 Task: For heading Calibri with Bold.  font size for heading24,  'Change the font style of data to'Bell MT.  and font size to 16,  Change the alignment of both headline & data to Align middle & Align Center.  In the sheet  analysisSalesByTerritory_2023
Action: Mouse moved to (200, 178)
Screenshot: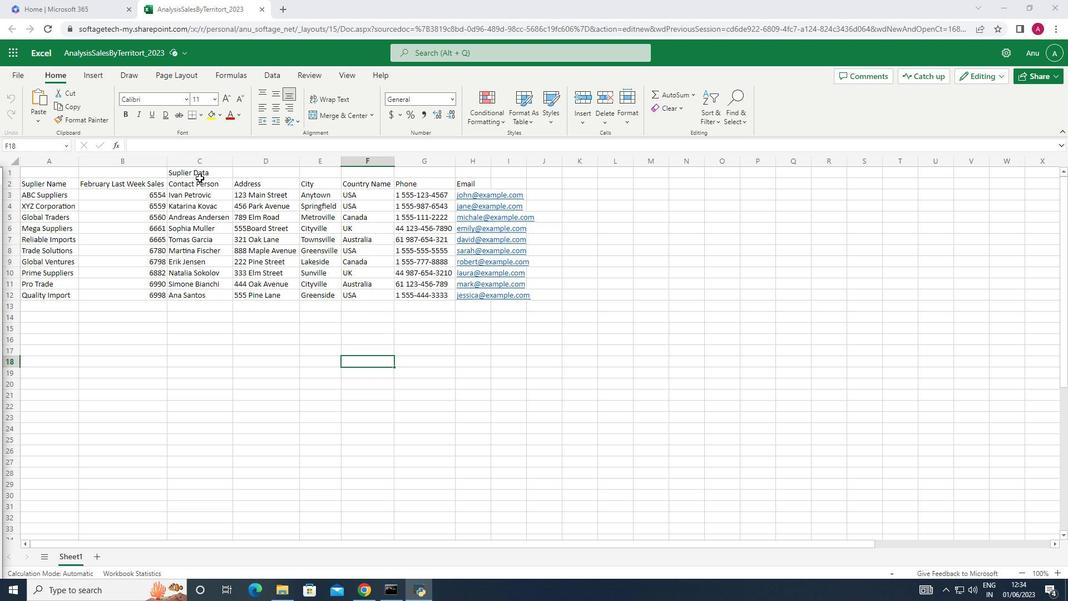 
Action: Mouse pressed left at (200, 178)
Screenshot: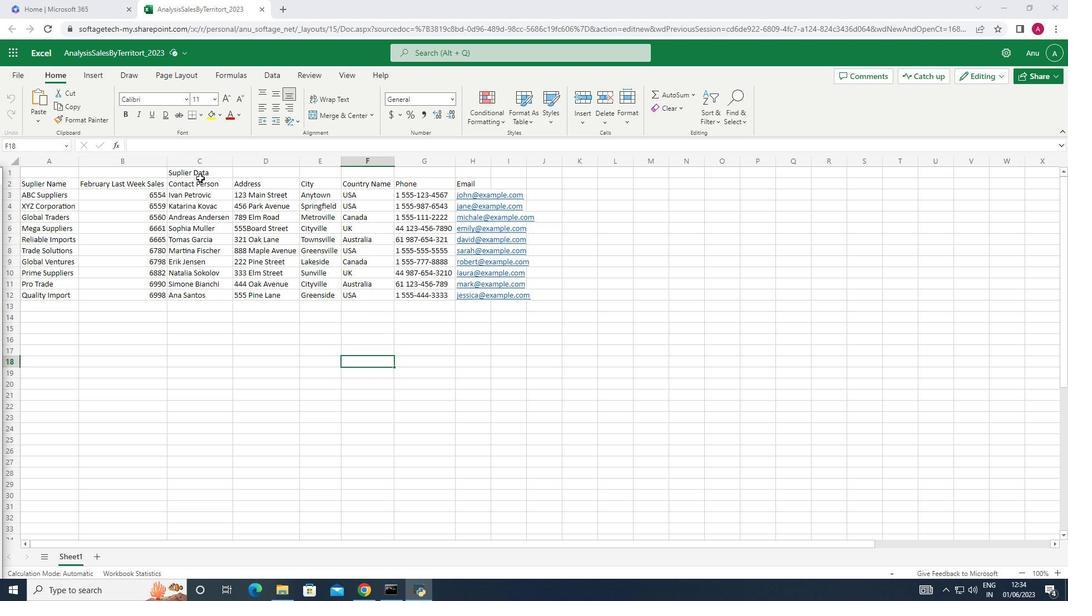 
Action: Mouse moved to (211, 172)
Screenshot: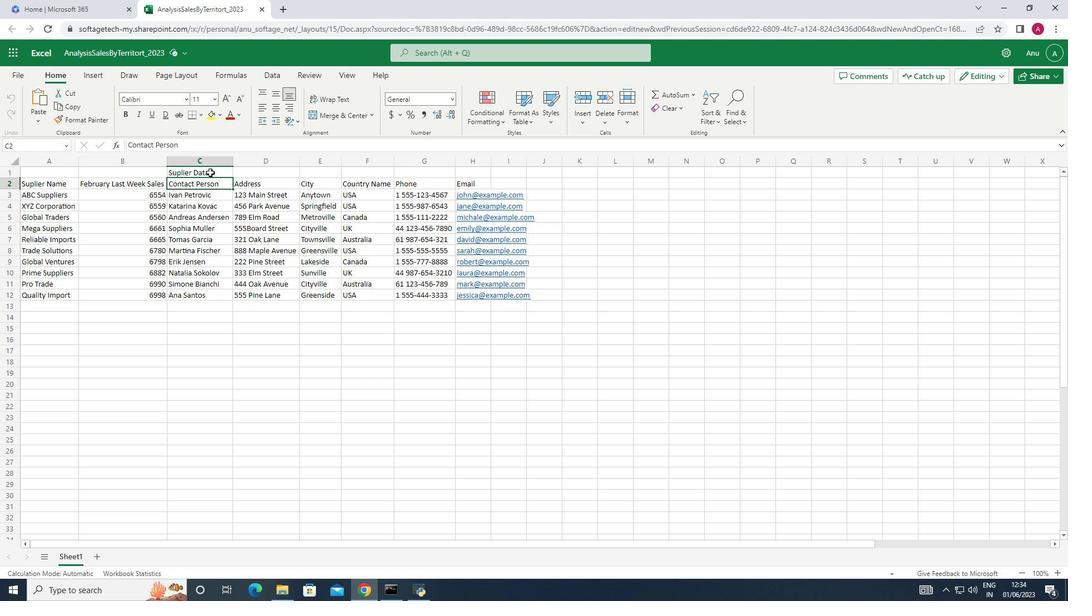 
Action: Mouse pressed left at (211, 172)
Screenshot: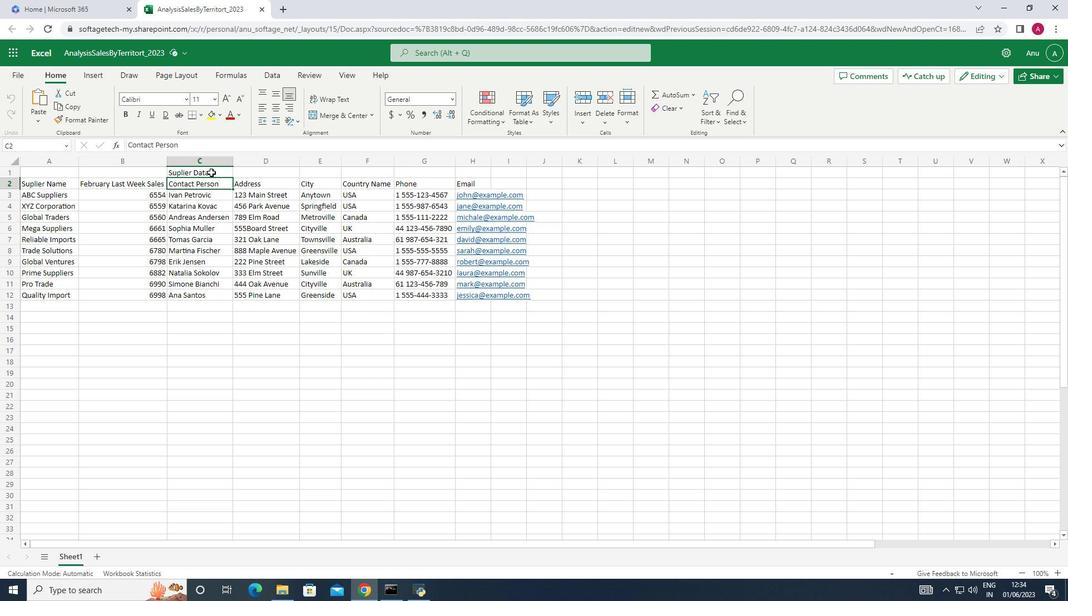 
Action: Mouse moved to (185, 97)
Screenshot: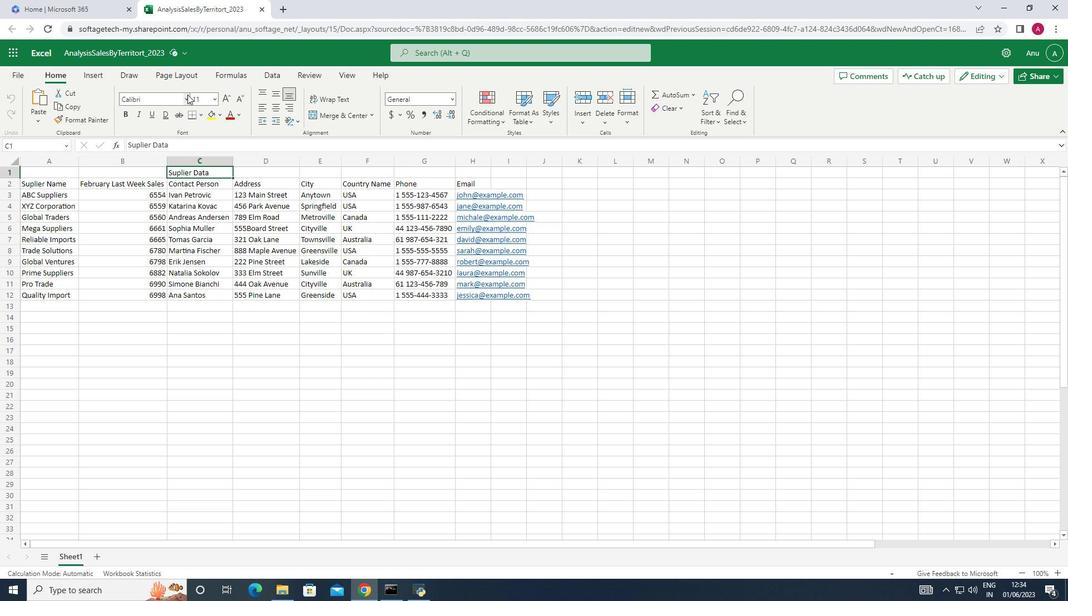 
Action: Mouse pressed left at (185, 97)
Screenshot: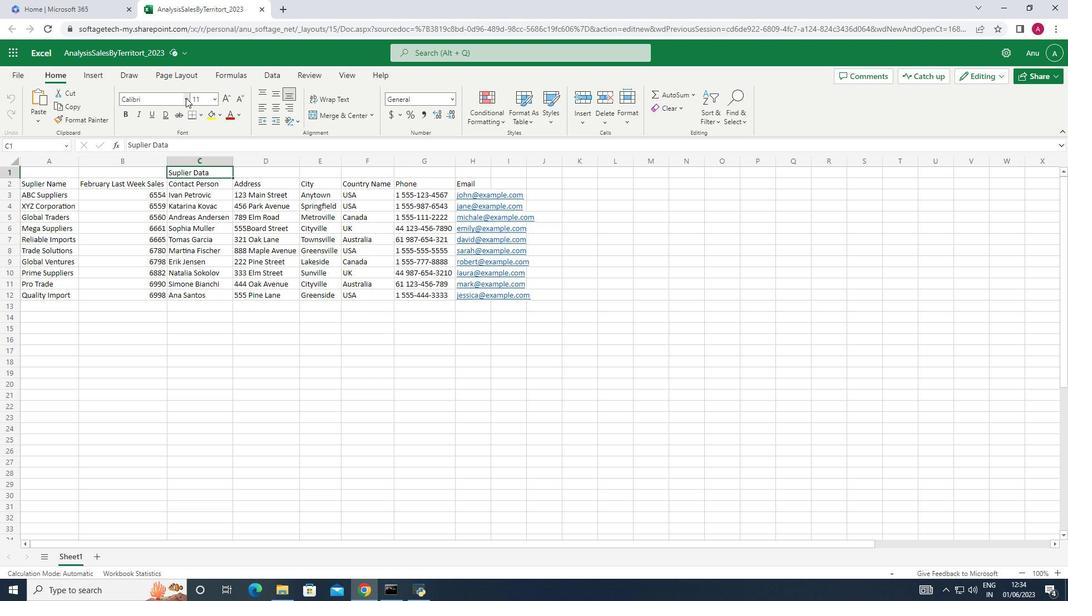 
Action: Mouse moved to (159, 200)
Screenshot: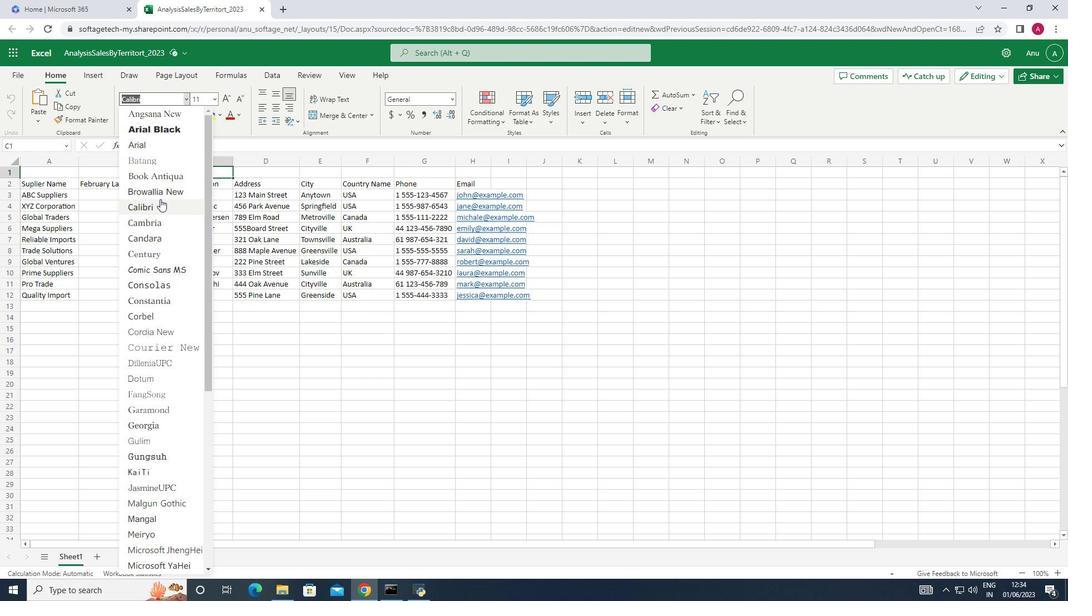 
Action: Mouse pressed left at (159, 200)
Screenshot: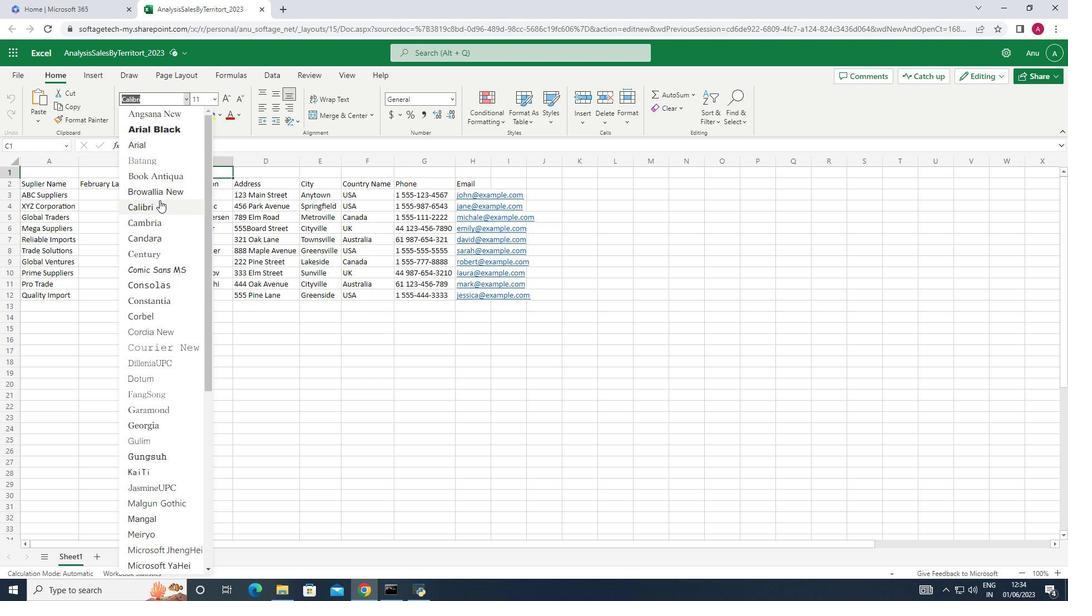 
Action: Mouse moved to (129, 114)
Screenshot: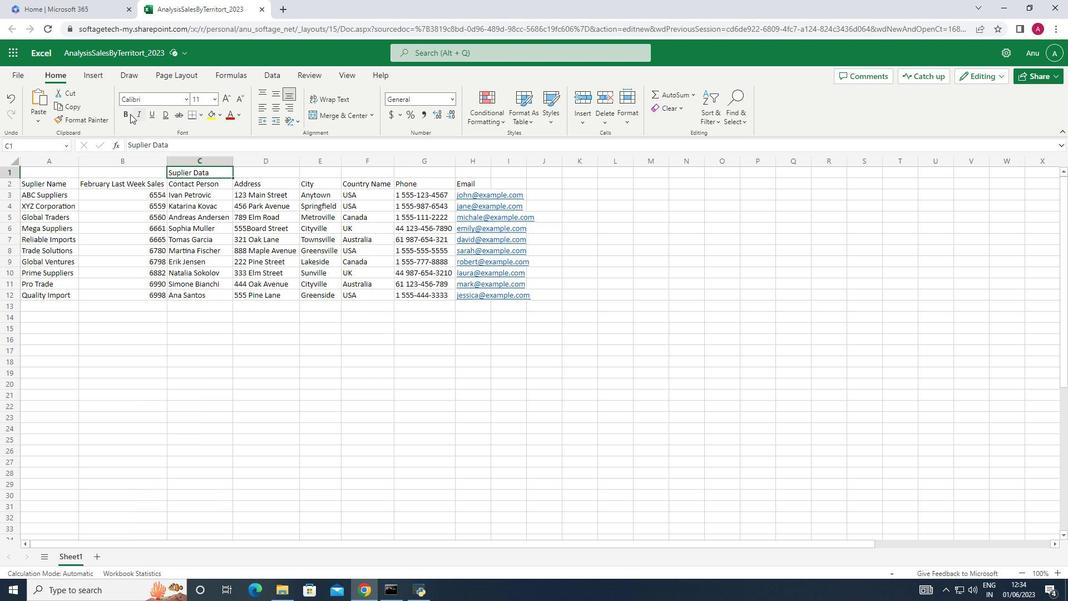 
Action: Mouse pressed left at (129, 114)
Screenshot: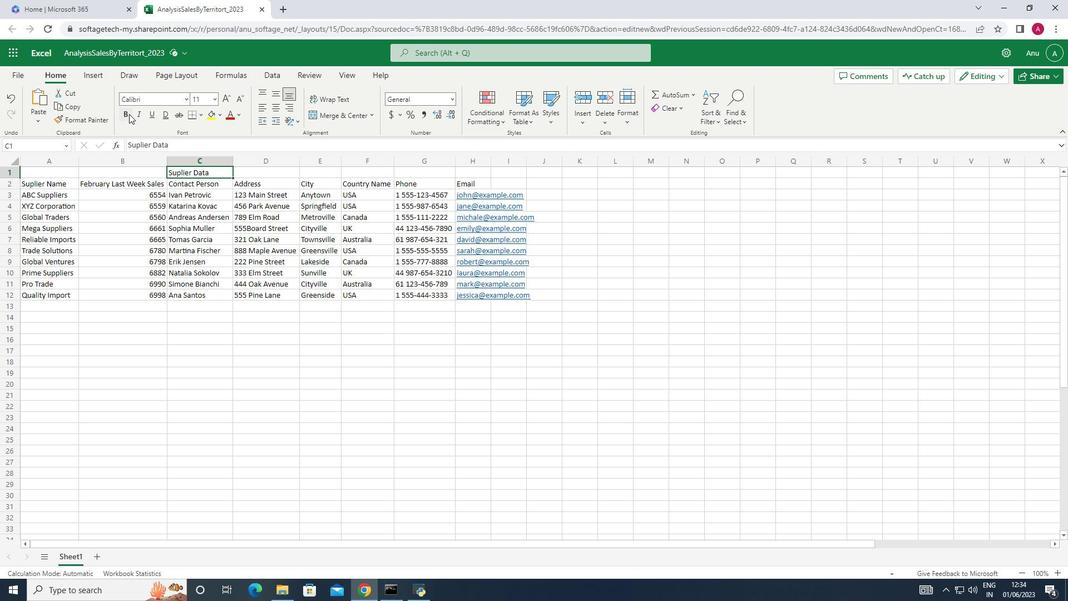 
Action: Mouse moved to (212, 99)
Screenshot: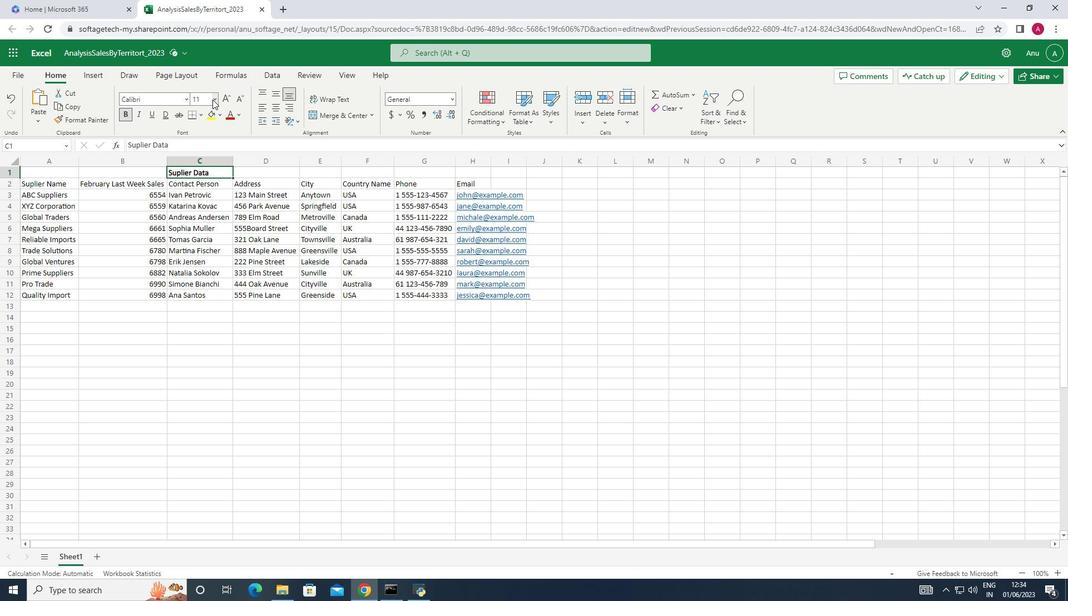 
Action: Mouse pressed left at (212, 99)
Screenshot: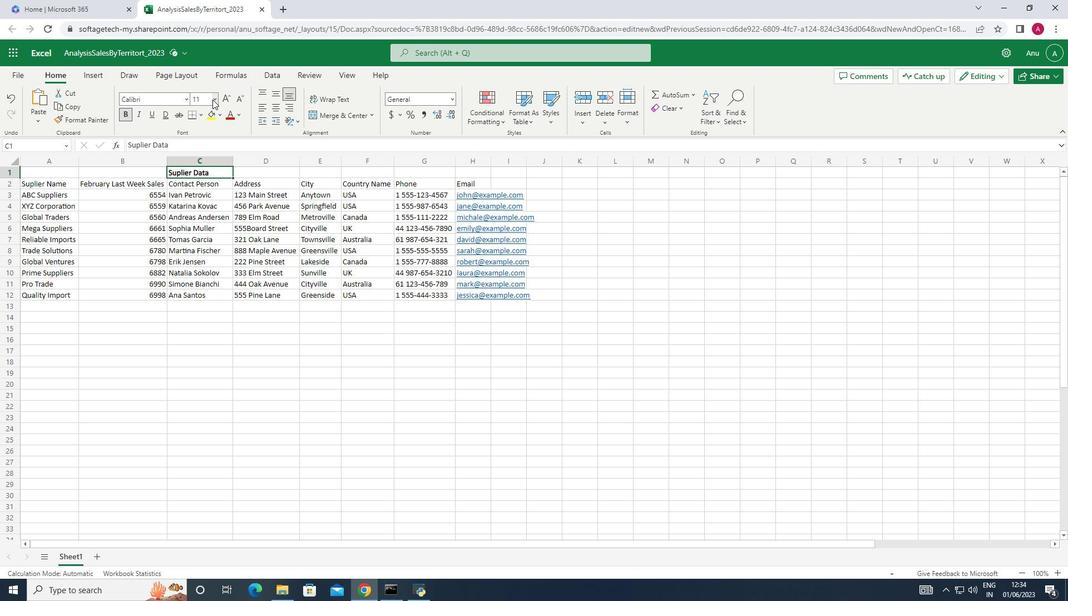 
Action: Mouse moved to (206, 252)
Screenshot: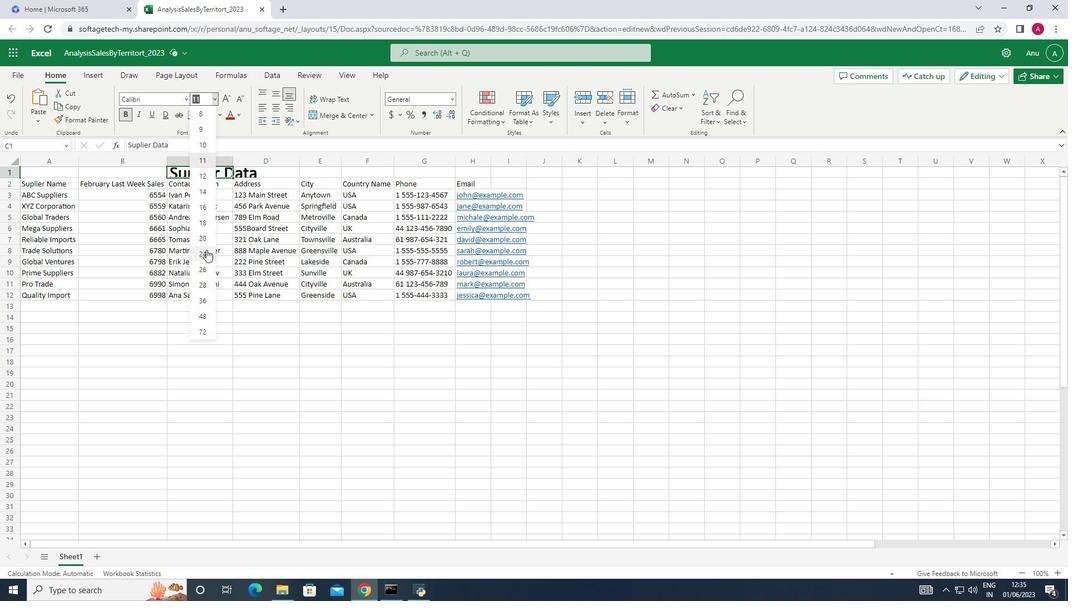 
Action: Mouse pressed left at (206, 252)
Screenshot: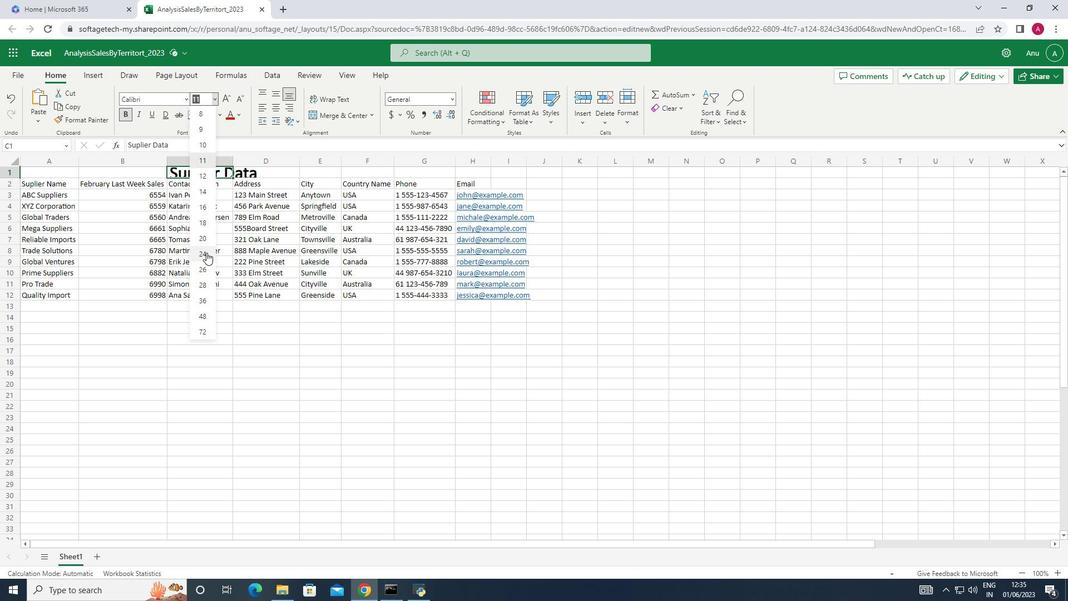 
Action: Mouse moved to (222, 210)
Screenshot: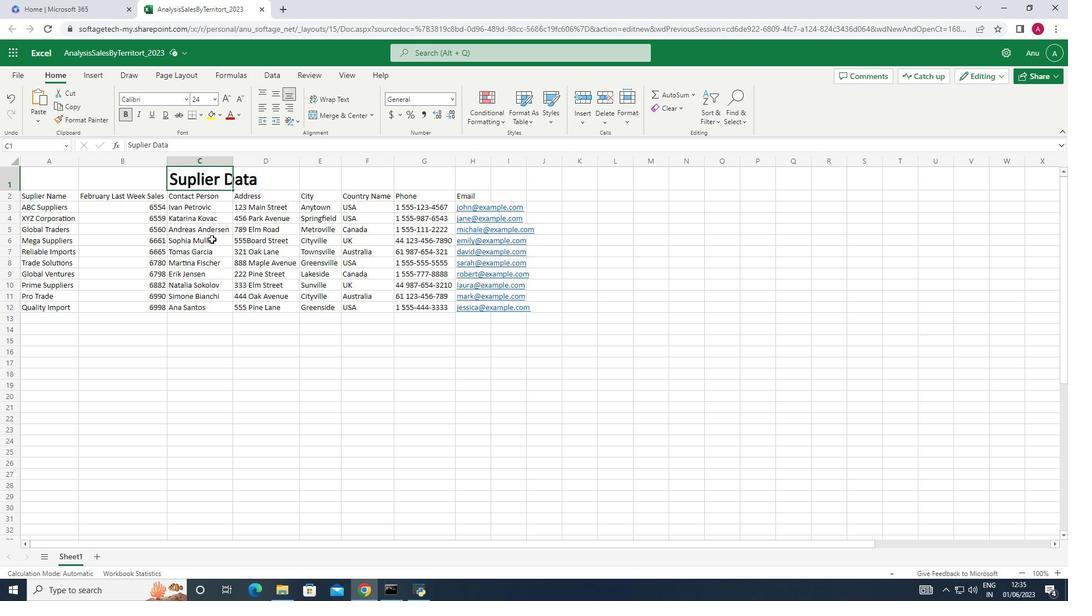 
Action: Key pressed ctrl+X
Screenshot: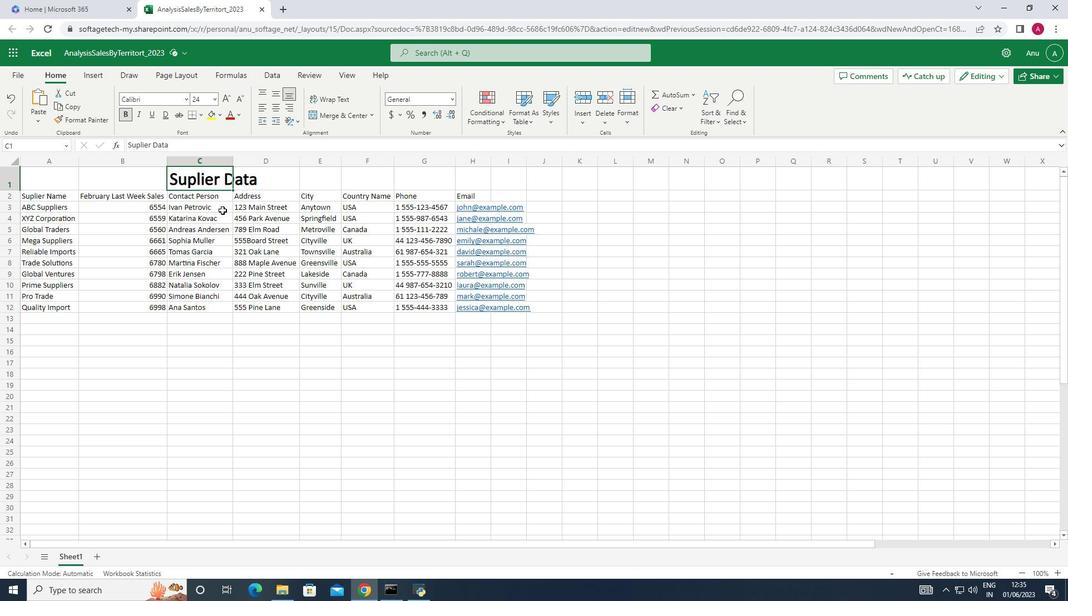 
Action: Mouse moved to (270, 187)
Screenshot: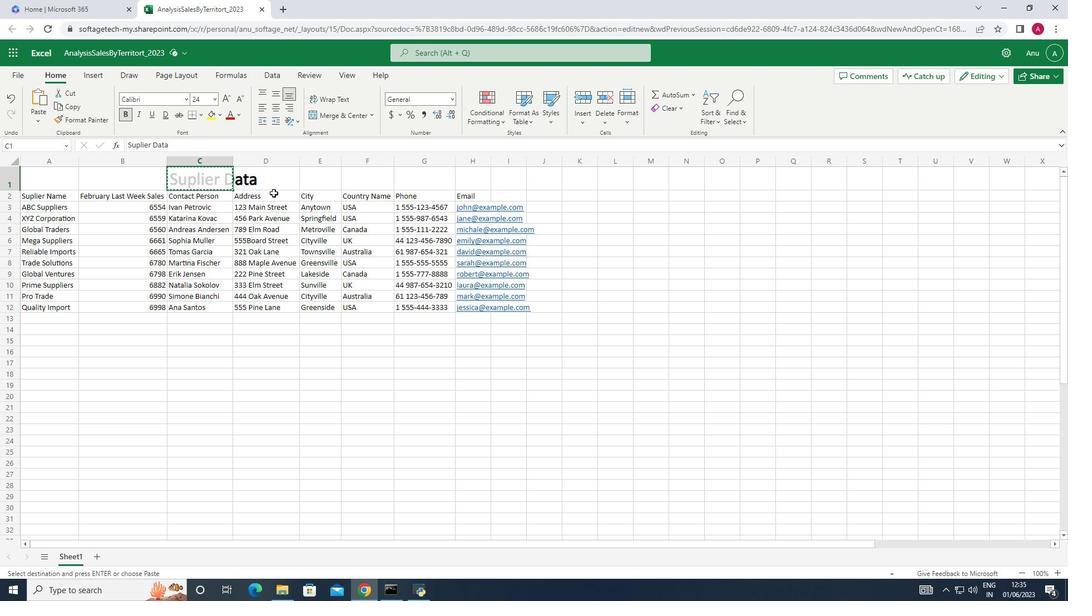
Action: Mouse pressed left at (270, 187)
Screenshot: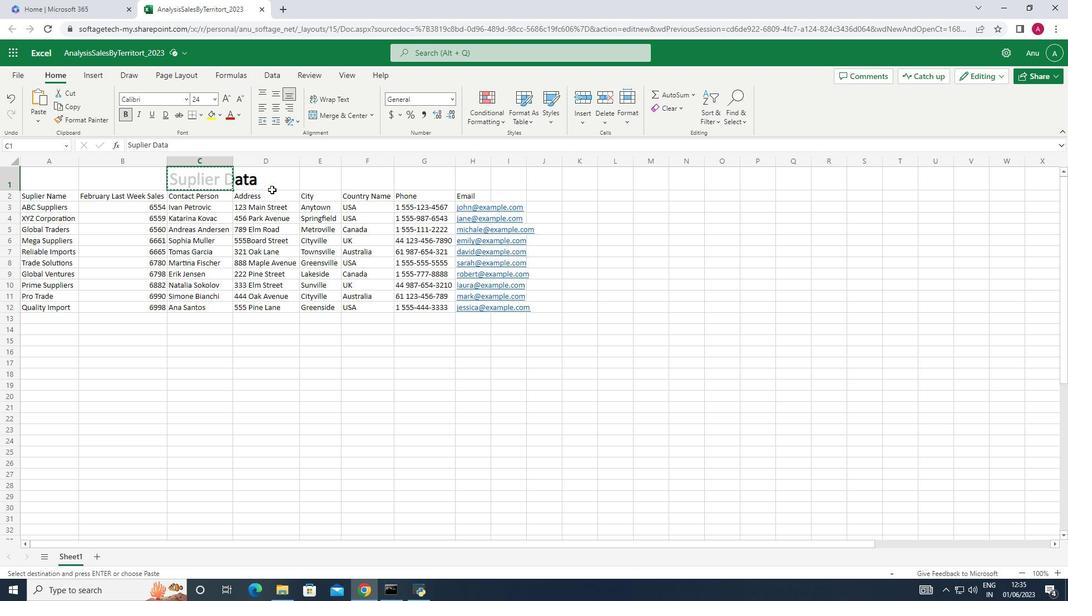 
Action: Key pressed ctrl+V
Screenshot: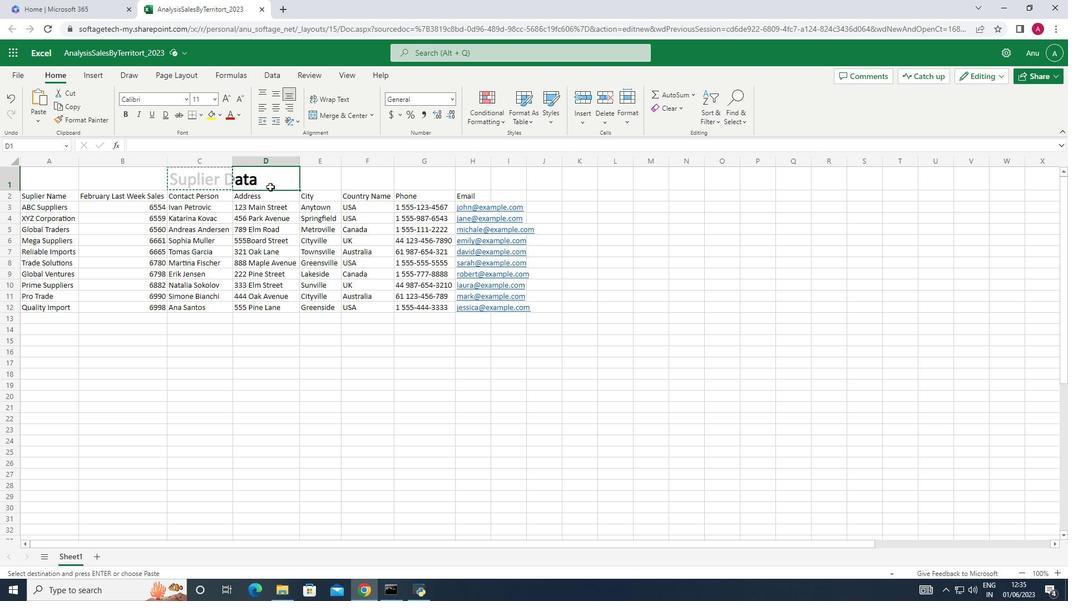 
Action: Mouse moved to (65, 194)
Screenshot: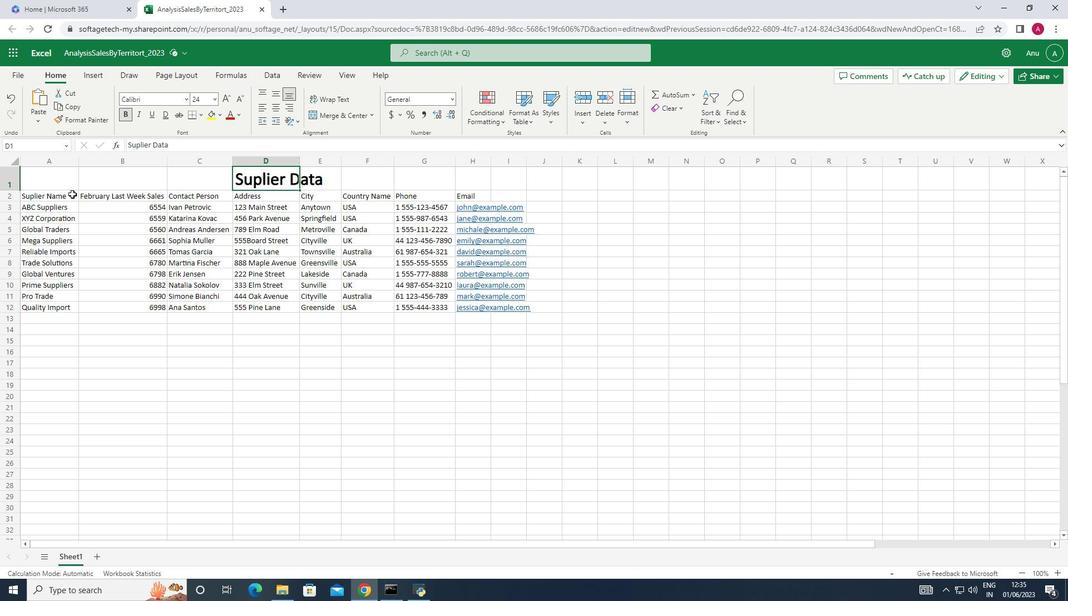 
Action: Mouse pressed left at (65, 194)
Screenshot: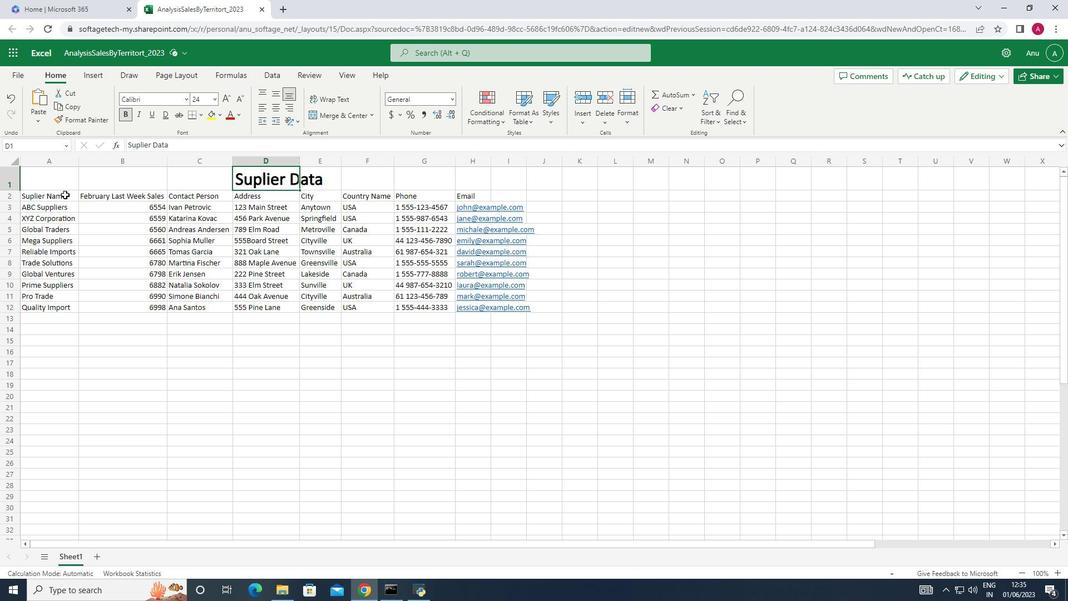 
Action: Mouse moved to (144, 97)
Screenshot: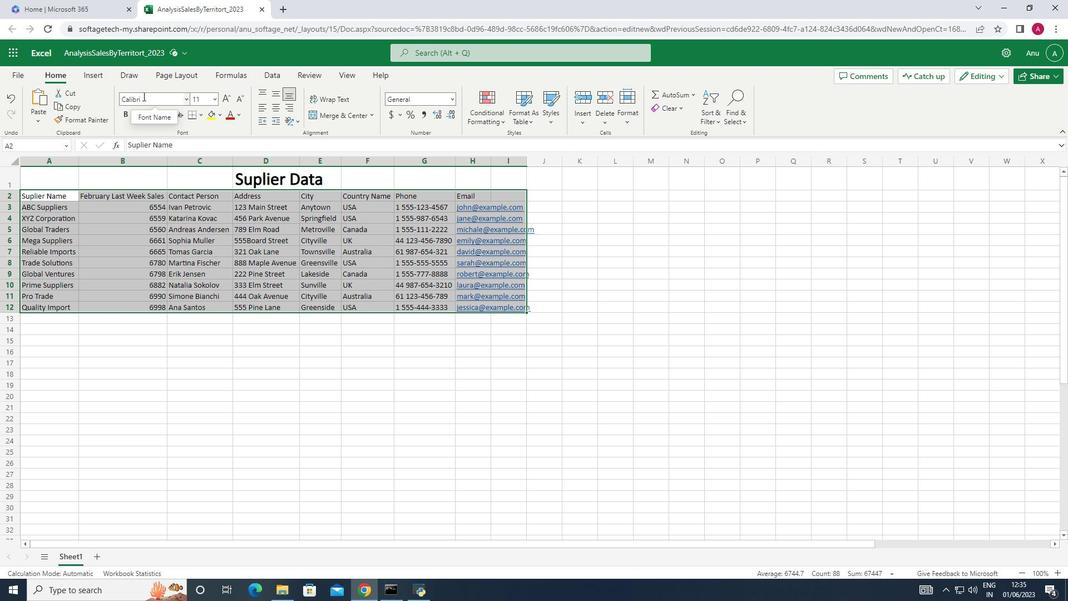 
Action: Mouse pressed left at (144, 97)
Screenshot: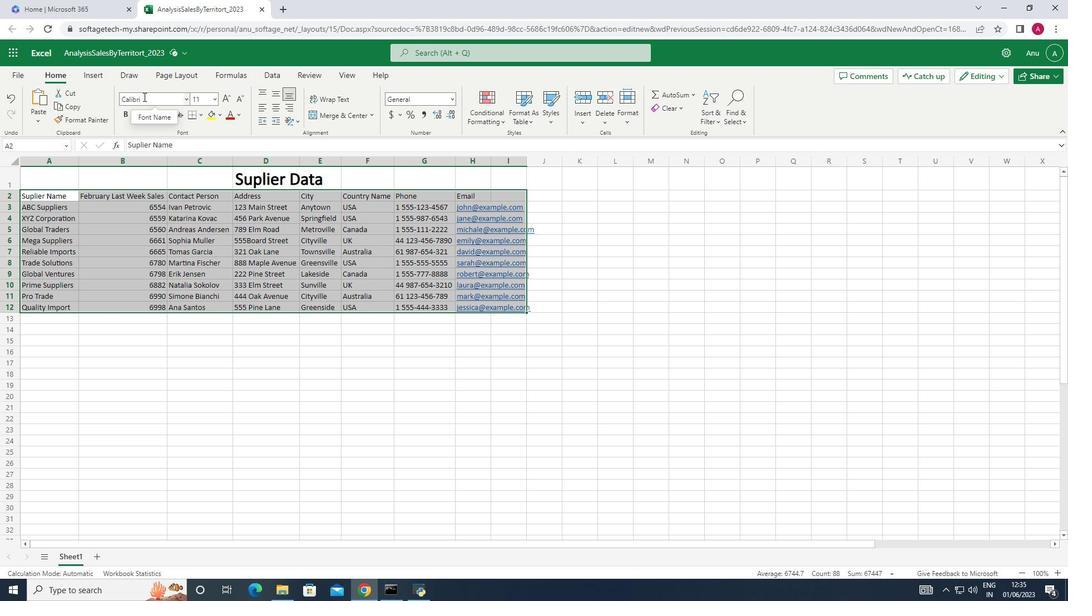 
Action: Mouse moved to (133, 97)
Screenshot: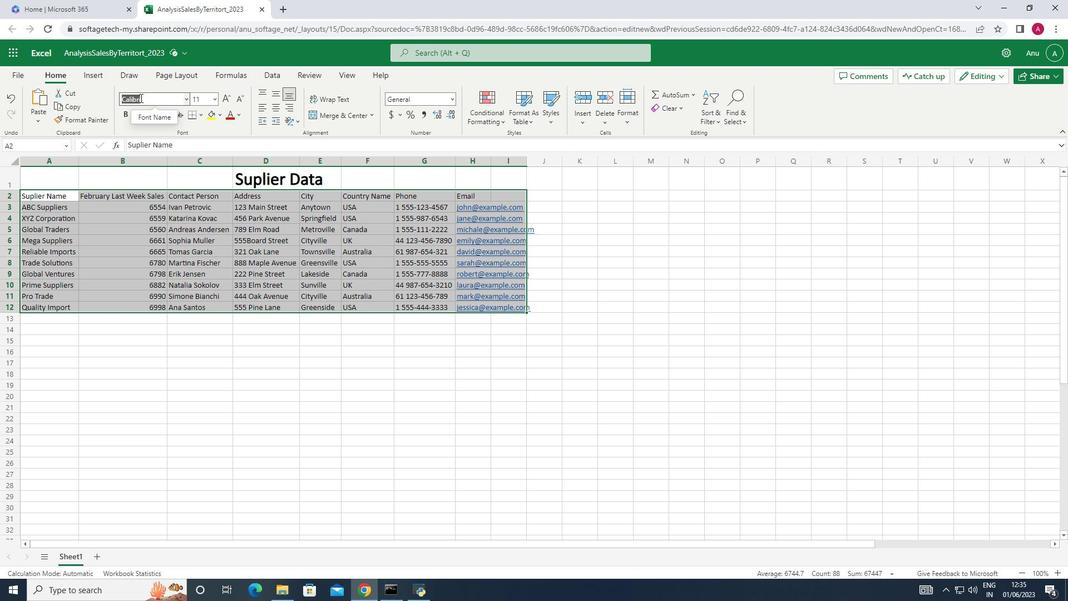 
Action: Key pressed <Key.shift>Bell<Key.space><Key.shift_r><Key.shift_r><Key.shift_r><Key.shift_r><Key.shift_r>MT<Key.enter>
Screenshot: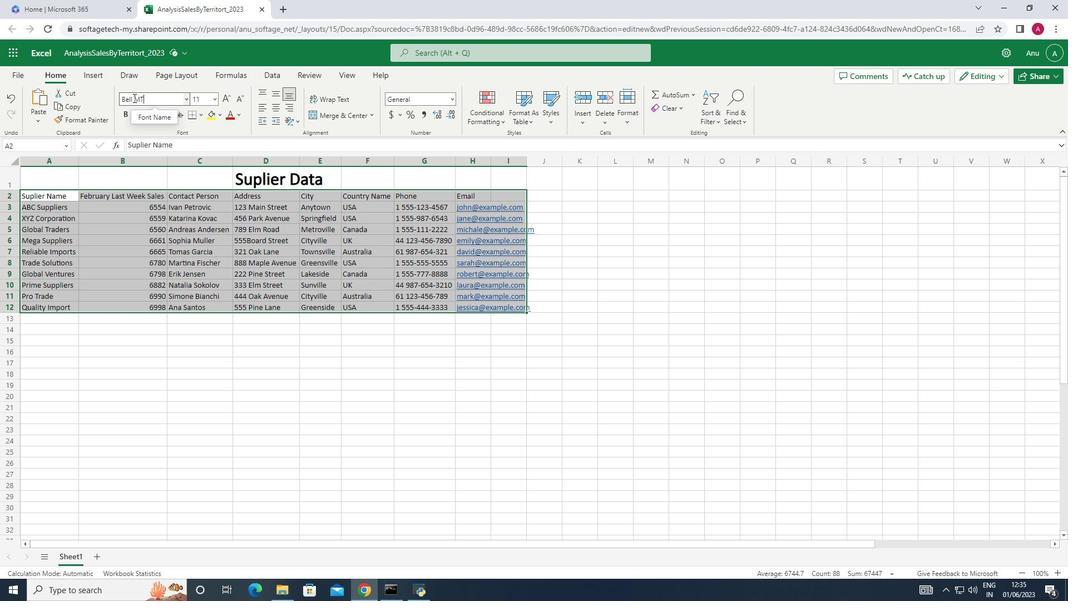 
Action: Mouse moved to (215, 98)
Screenshot: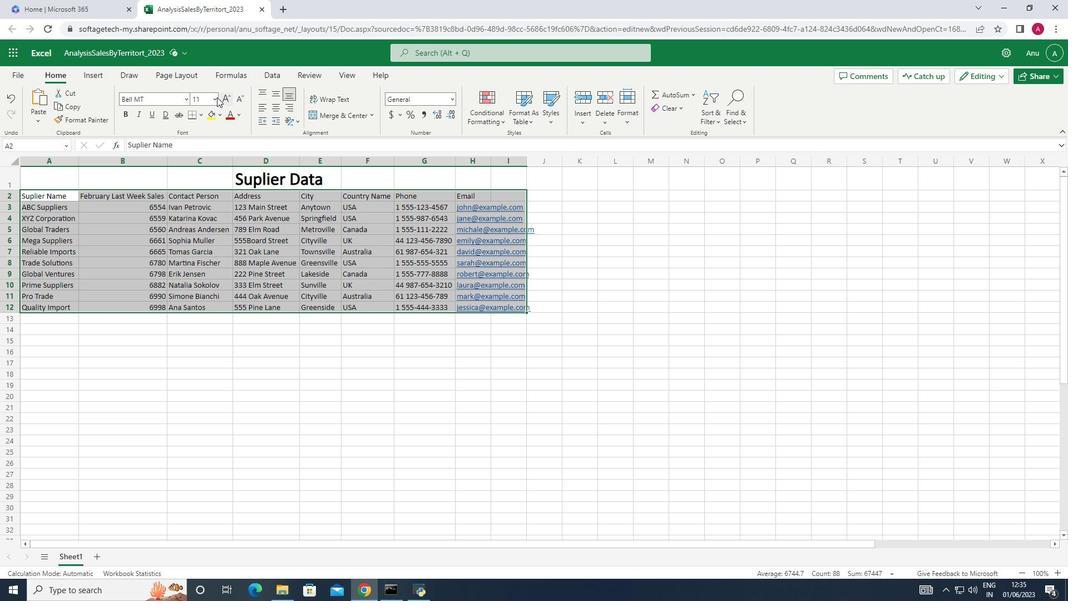 
Action: Mouse pressed left at (215, 98)
Screenshot: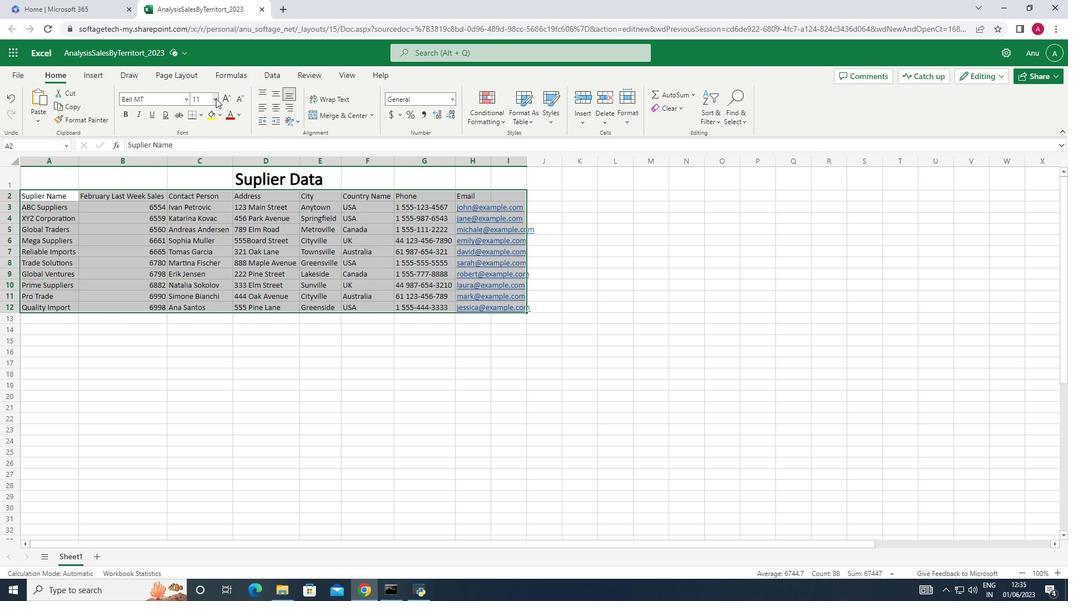 
Action: Mouse moved to (203, 204)
Screenshot: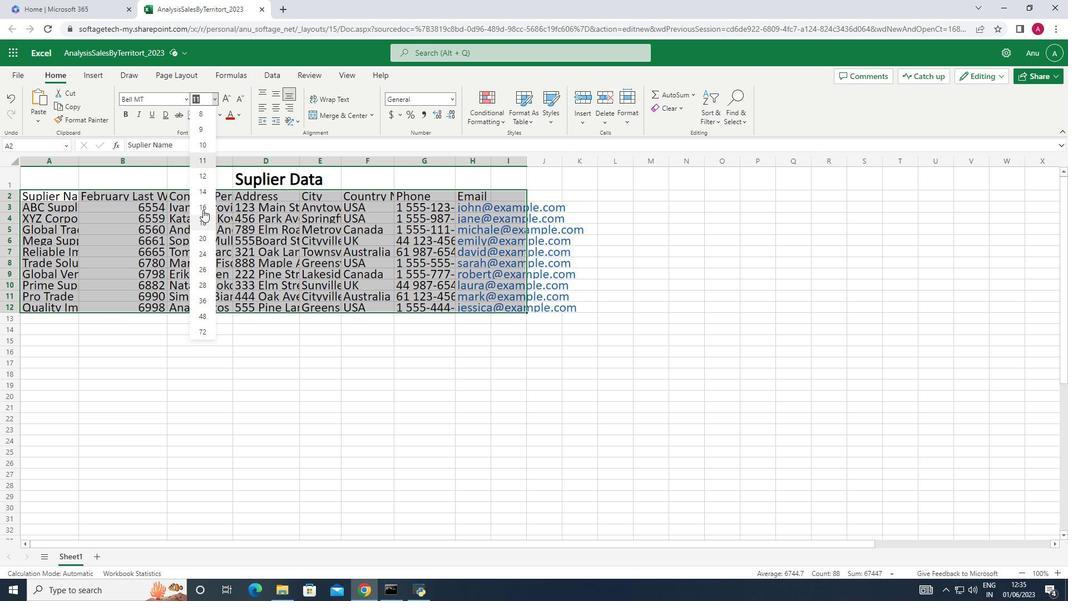 
Action: Mouse pressed left at (203, 204)
Screenshot: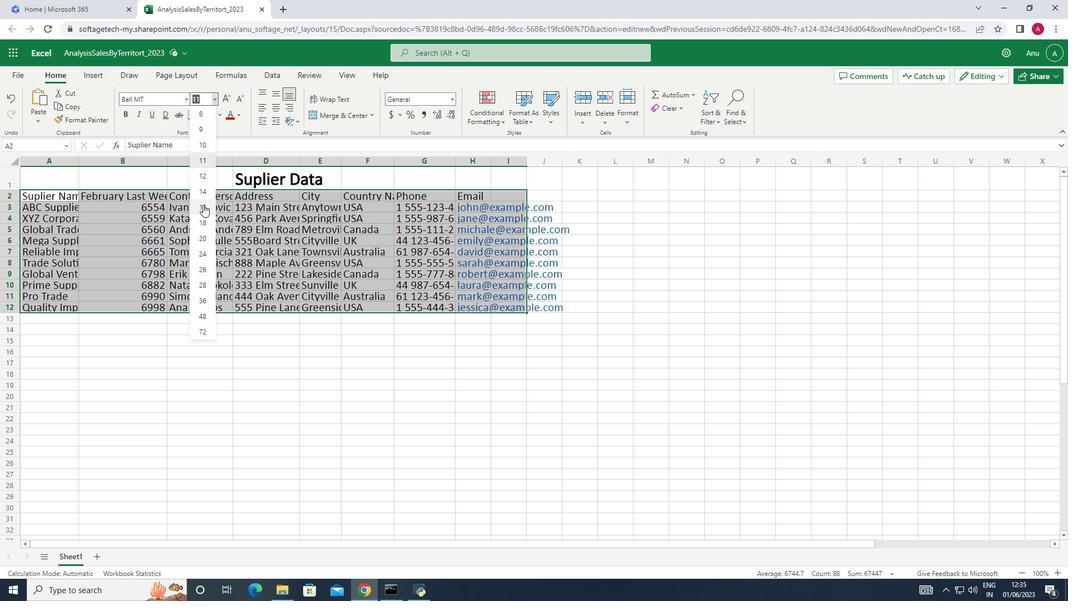 
Action: Mouse moved to (275, 106)
Screenshot: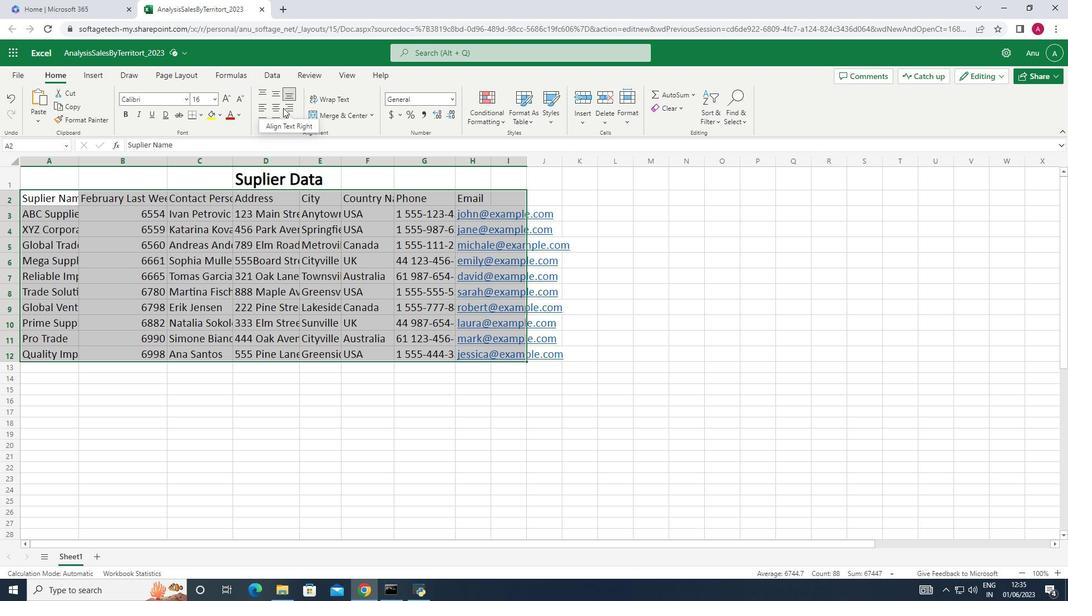
Action: Mouse pressed left at (275, 106)
Screenshot: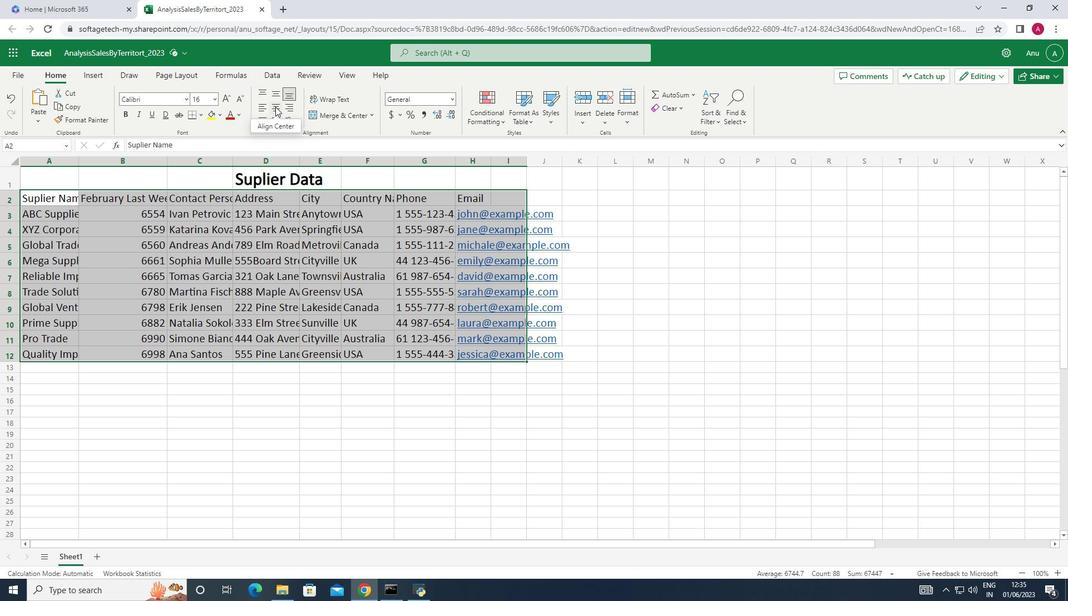 
Action: Mouse moved to (283, 177)
Screenshot: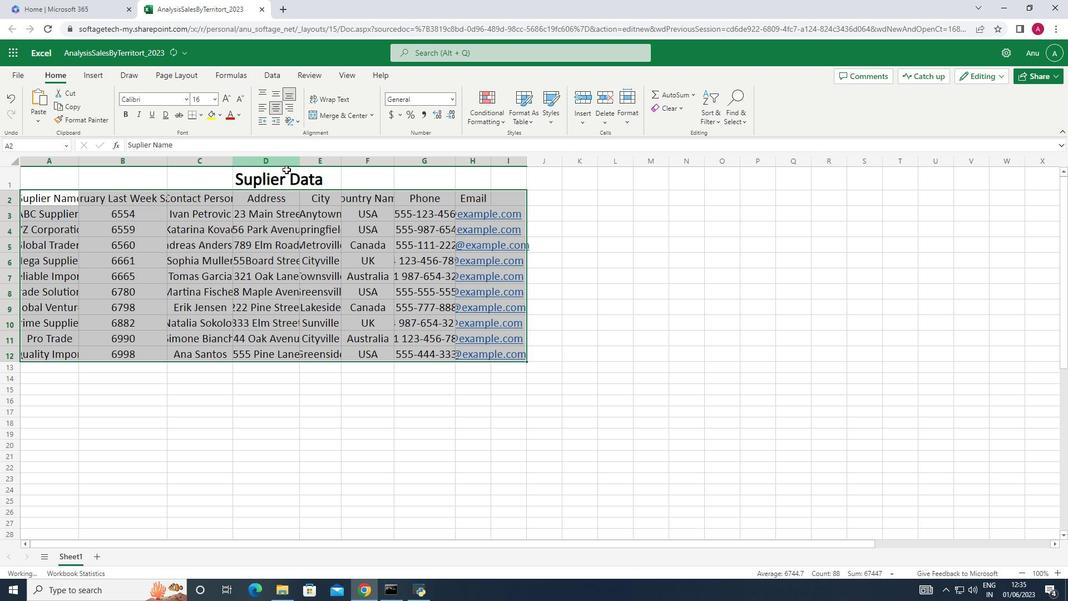 
Action: Mouse pressed left at (283, 177)
Screenshot: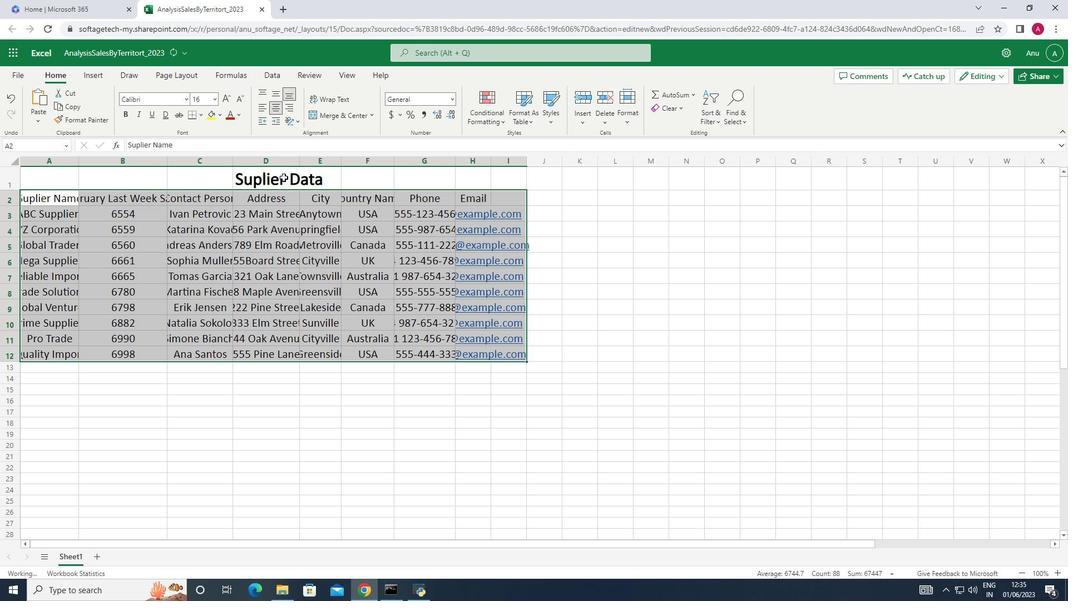
Action: Mouse moved to (274, 106)
Screenshot: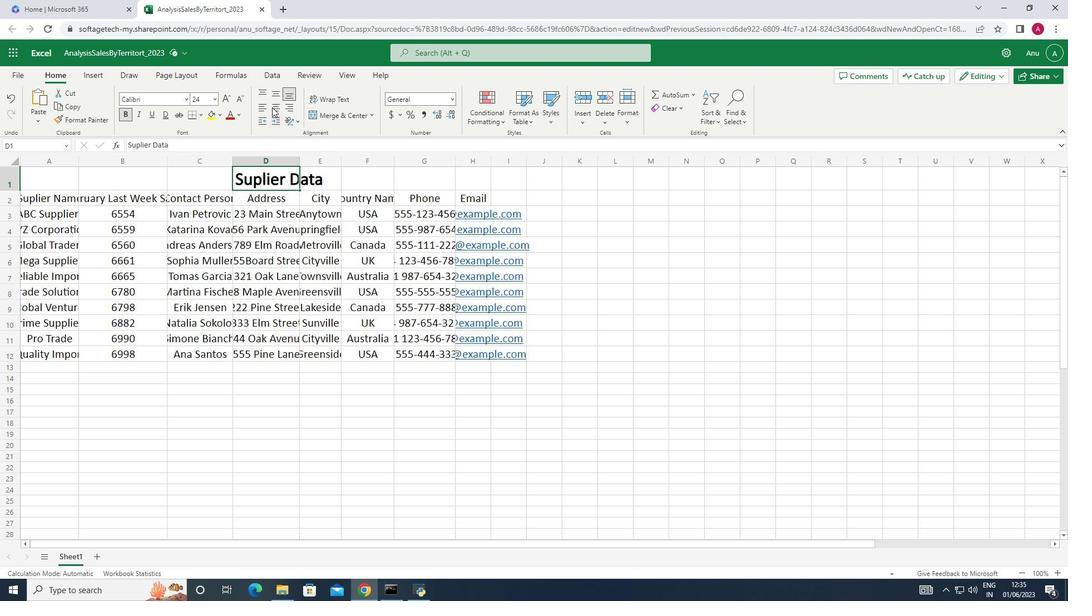 
Action: Mouse pressed left at (274, 106)
Screenshot: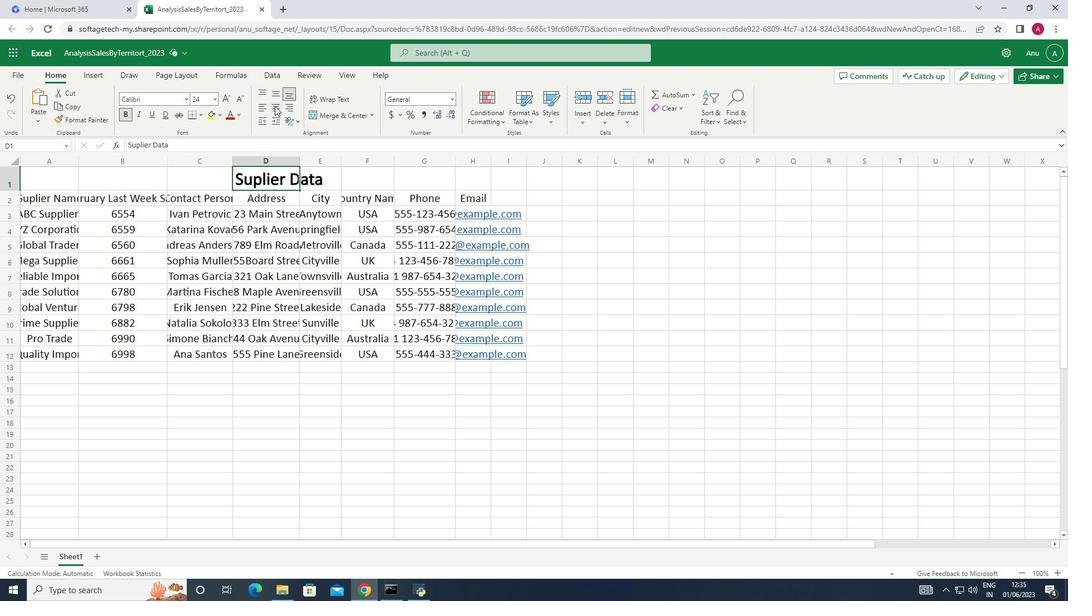 
Action: Mouse moved to (81, 160)
Screenshot: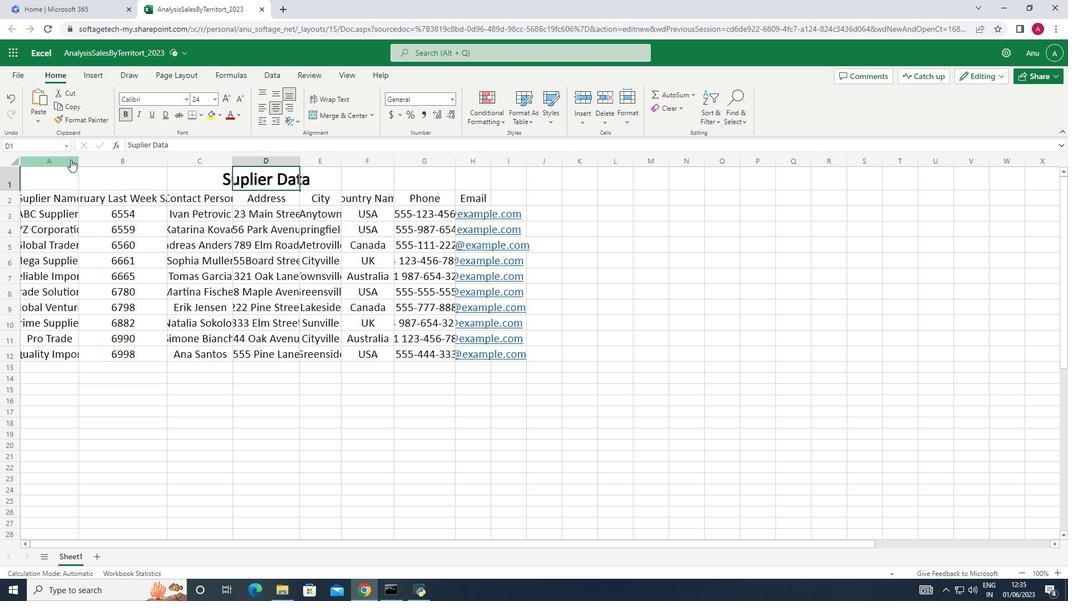 
Action: Mouse pressed left at (81, 160)
Screenshot: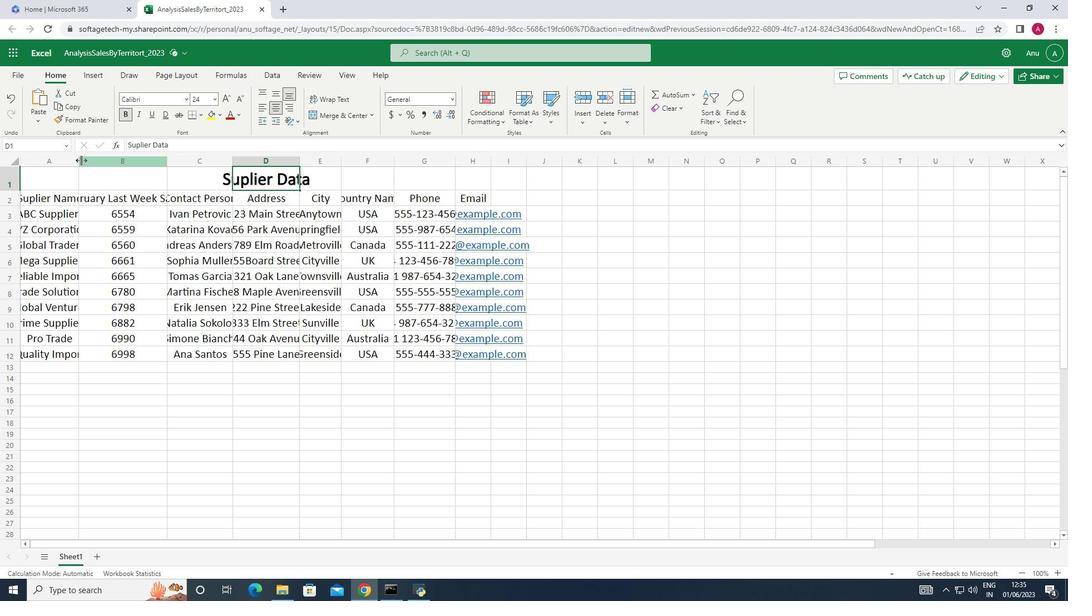 
Action: Mouse pressed left at (81, 160)
Screenshot: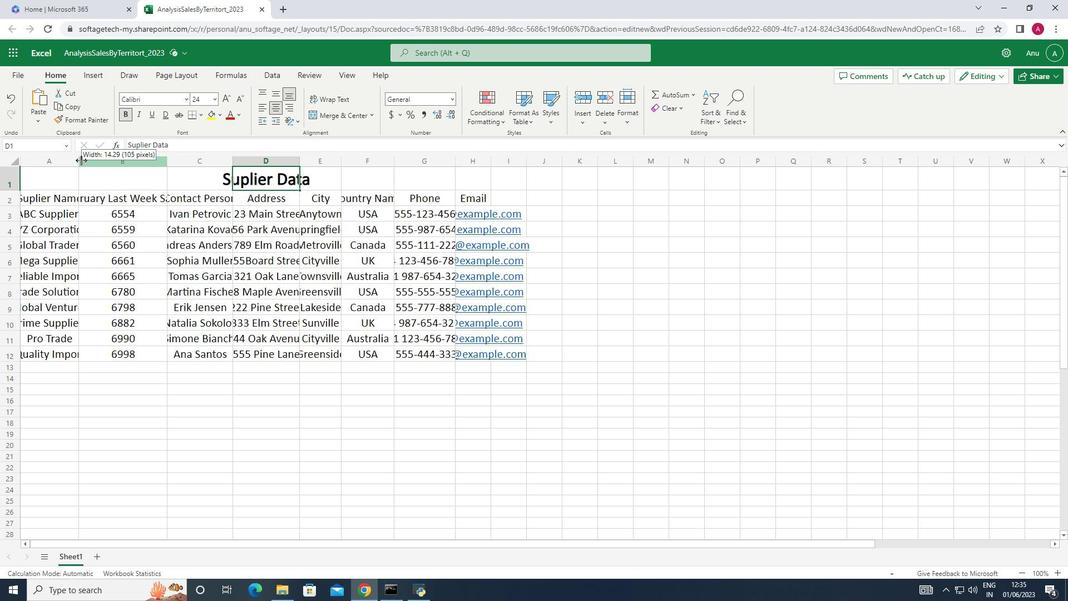 
Action: Mouse moved to (192, 159)
Screenshot: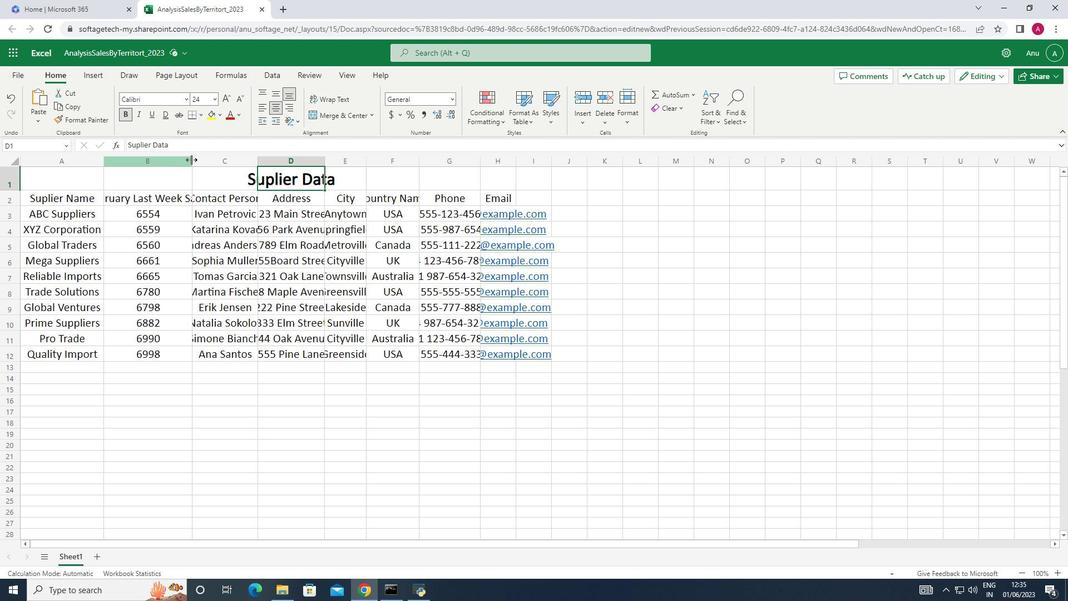 
Action: Mouse pressed left at (192, 159)
Screenshot: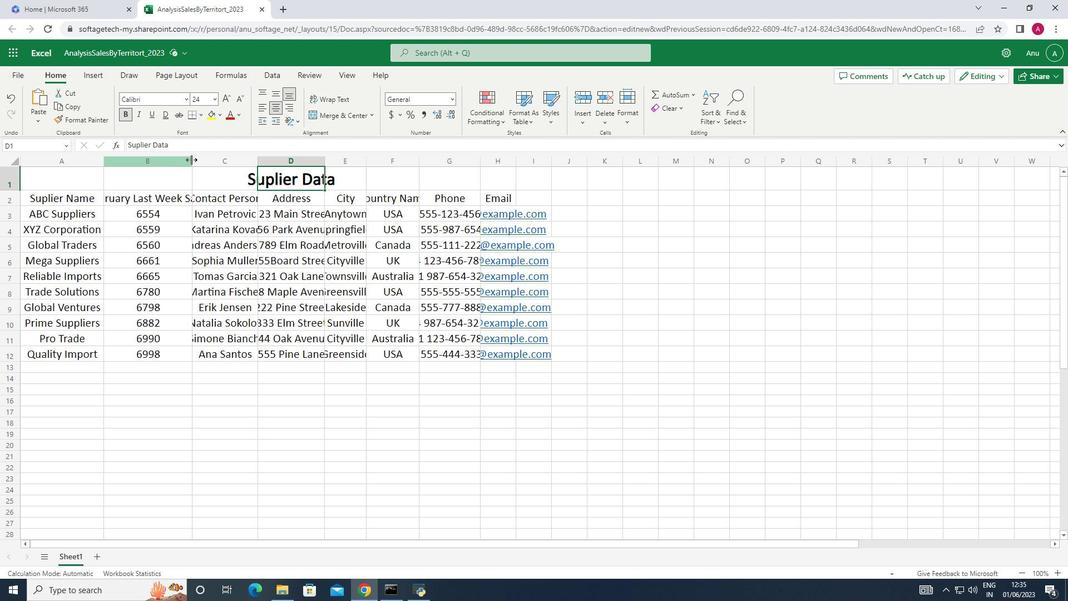 
Action: Mouse pressed left at (192, 159)
Screenshot: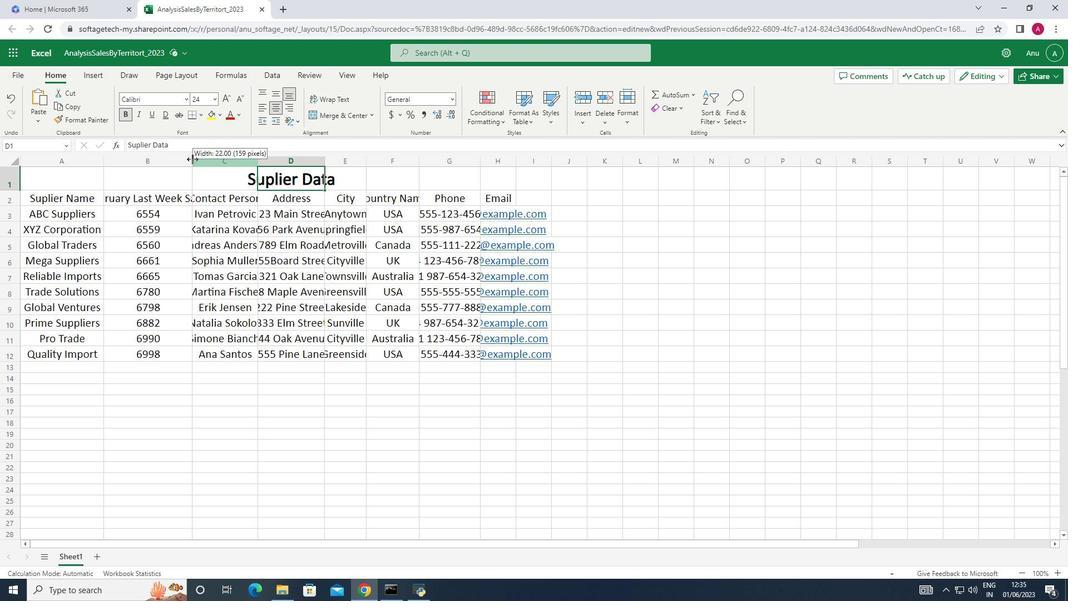 
Action: Mouse moved to (297, 163)
Screenshot: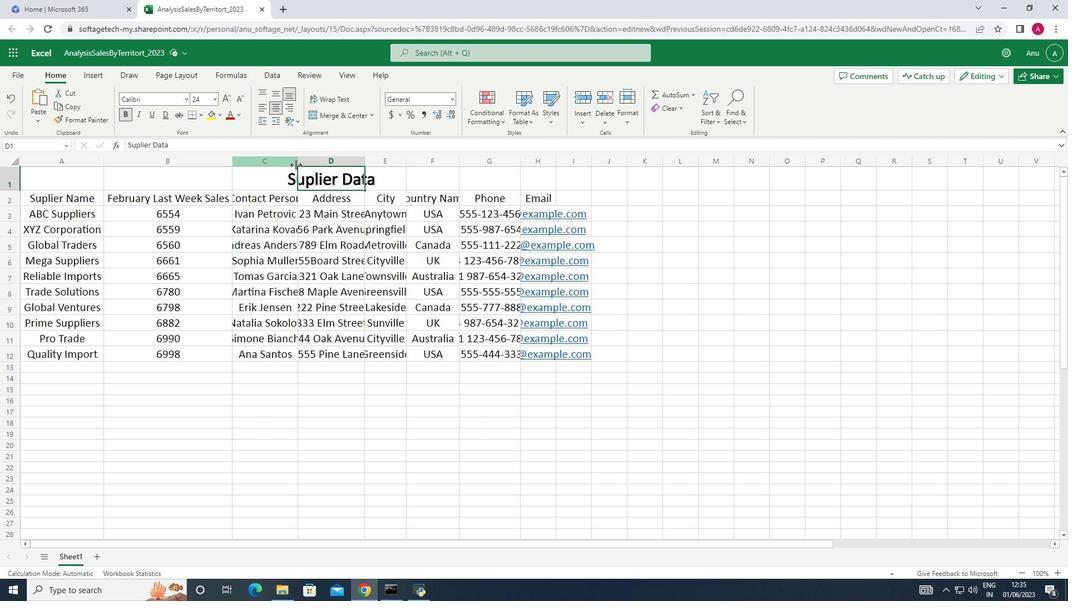 
Action: Mouse pressed left at (297, 163)
Screenshot: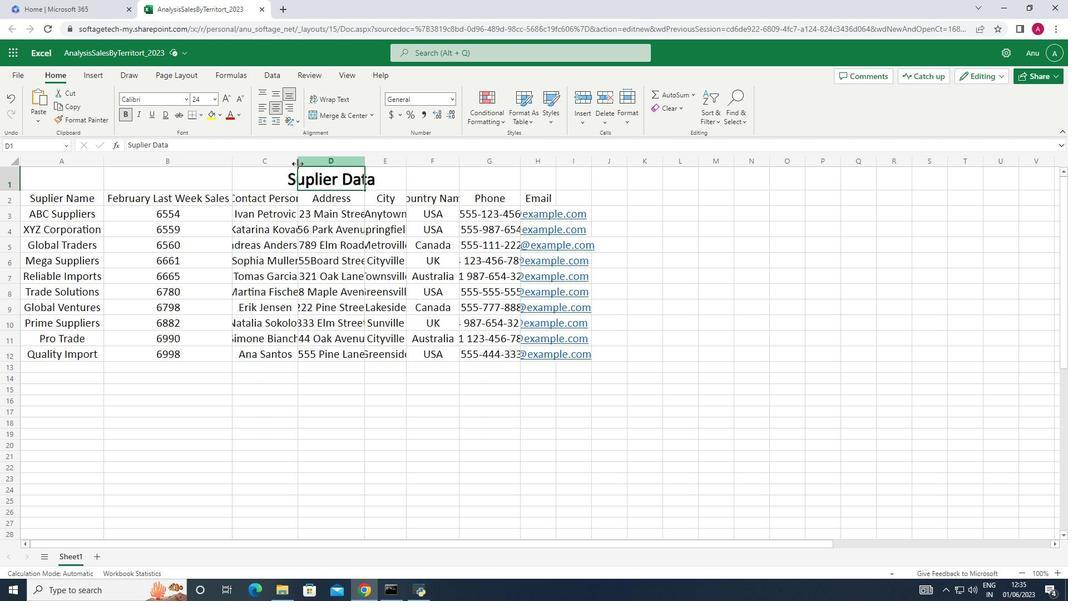 
Action: Mouse pressed left at (297, 163)
Screenshot: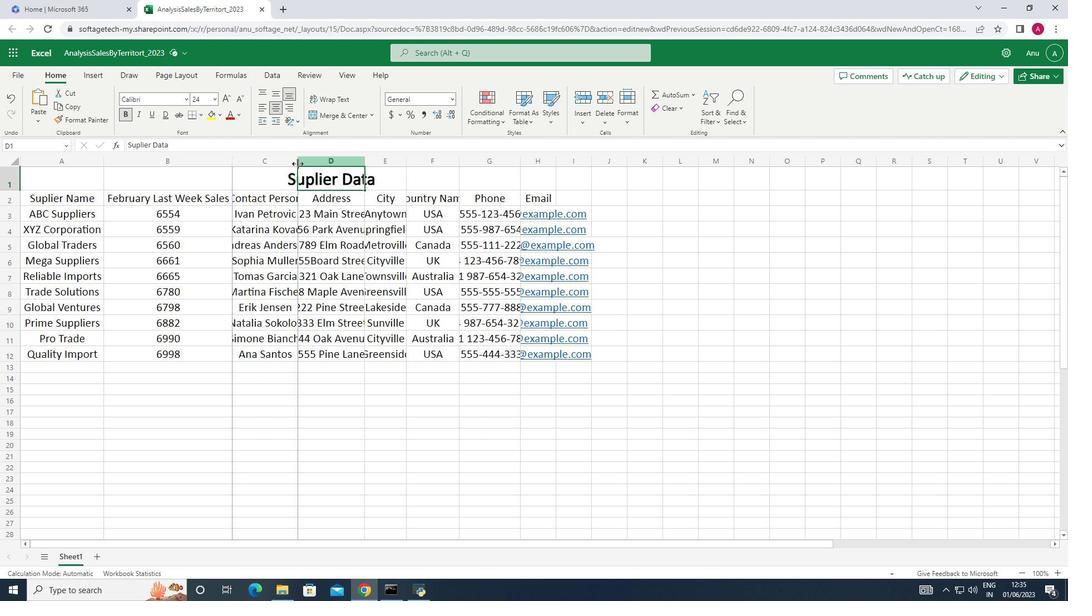 
Action: Mouse moved to (393, 162)
Screenshot: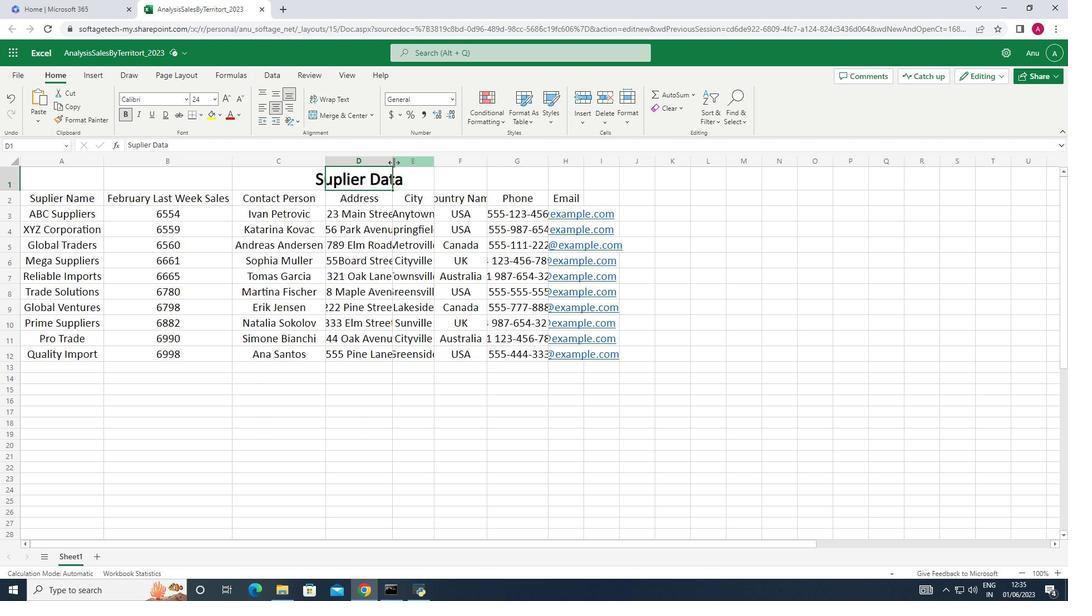 
Action: Mouse pressed left at (393, 162)
Screenshot: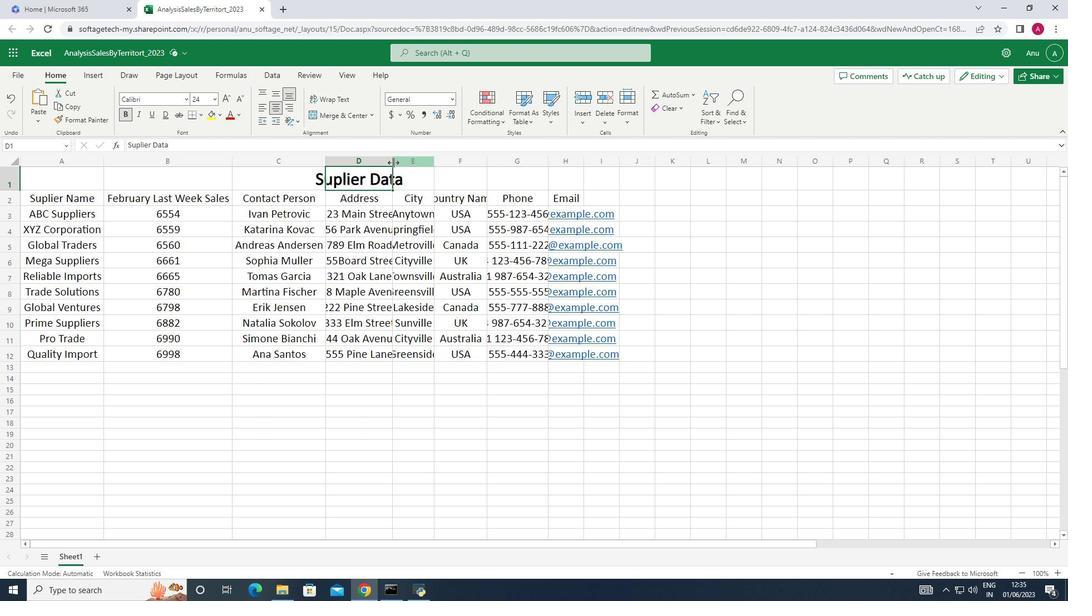 
Action: Mouse moved to (401, 158)
Screenshot: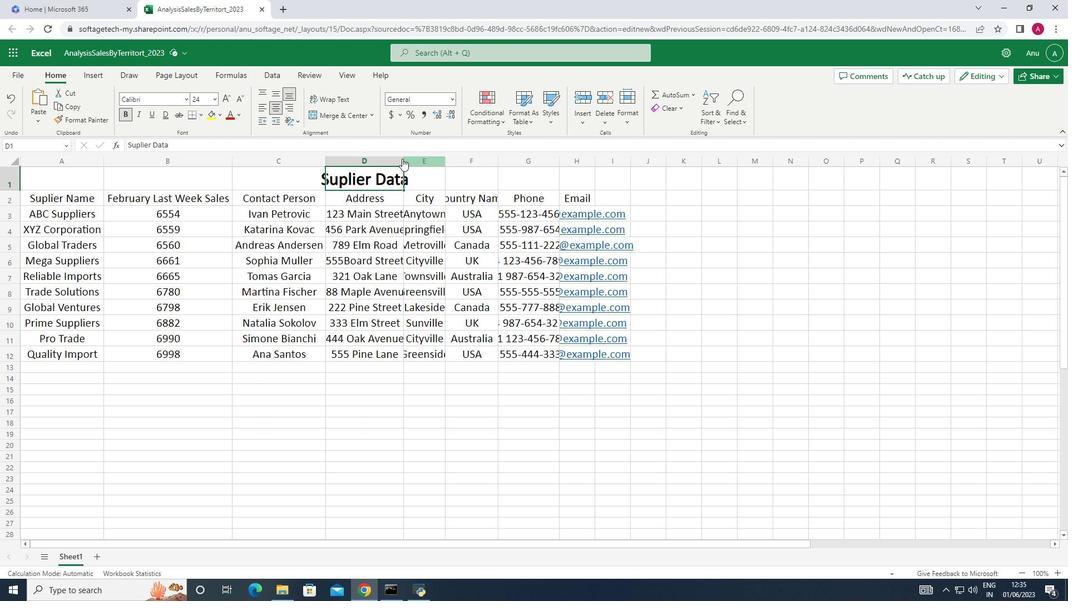 
Action: Mouse pressed left at (401, 158)
Screenshot: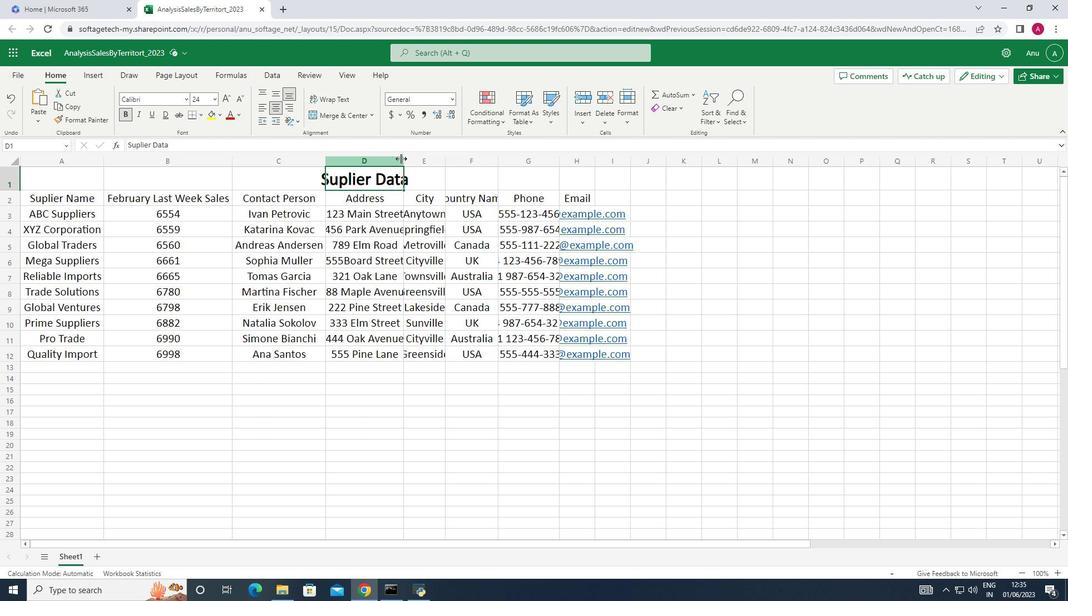 
Action: Mouse pressed left at (401, 158)
Screenshot: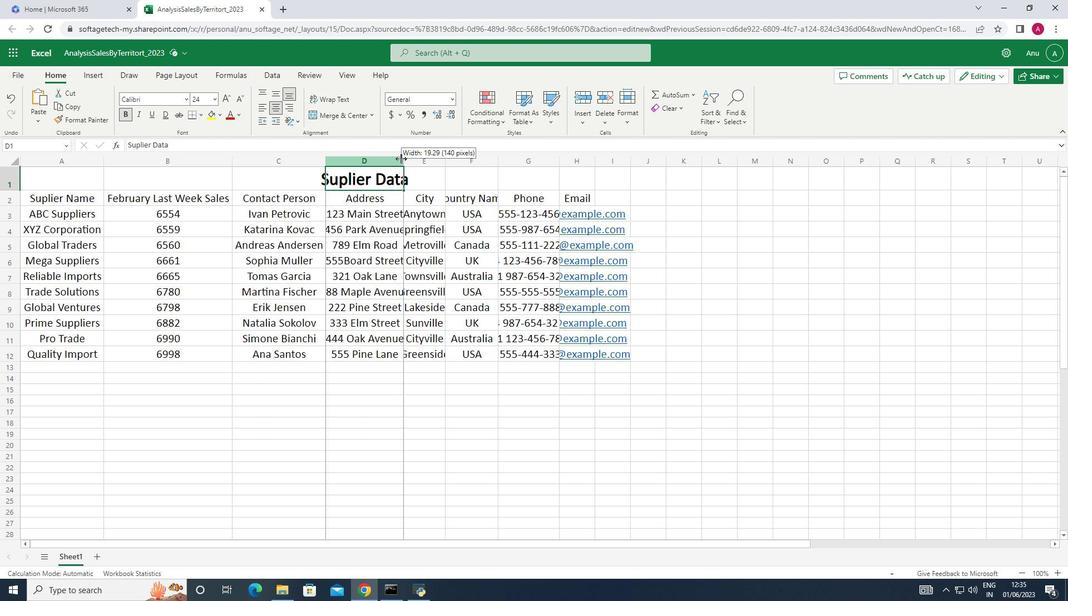
Action: Mouse moved to (463, 161)
Screenshot: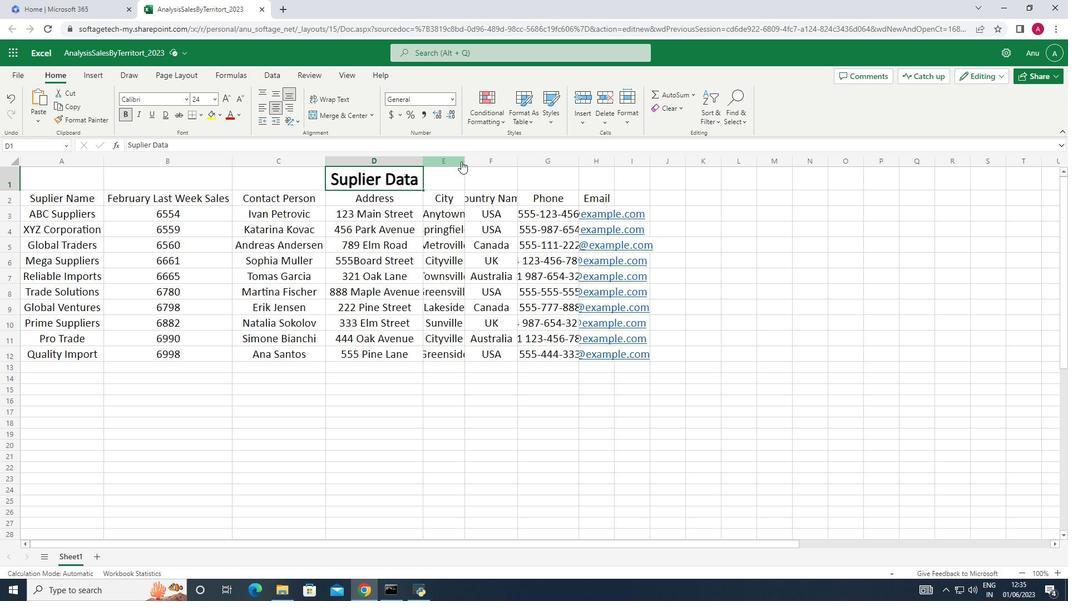 
Action: Mouse pressed left at (463, 161)
Screenshot: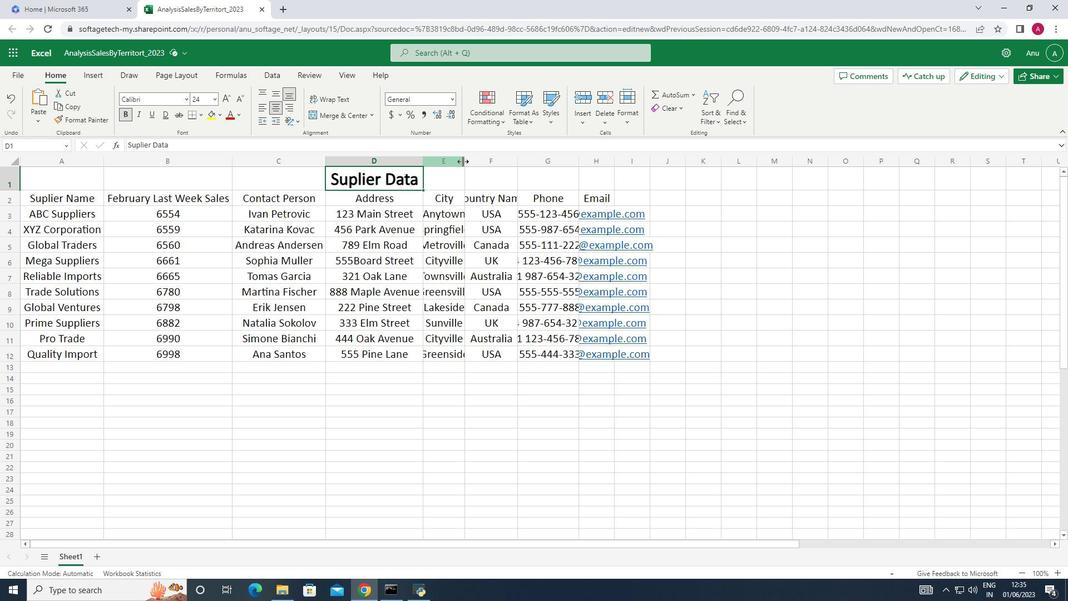 
Action: Mouse pressed left at (463, 161)
Screenshot: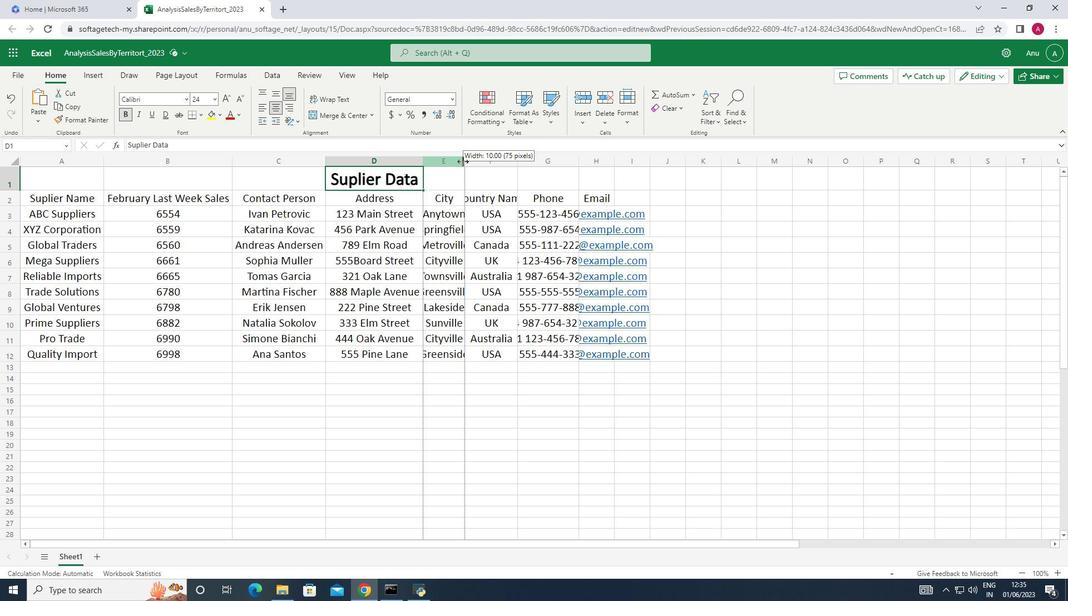 
Action: Mouse moved to (537, 161)
Screenshot: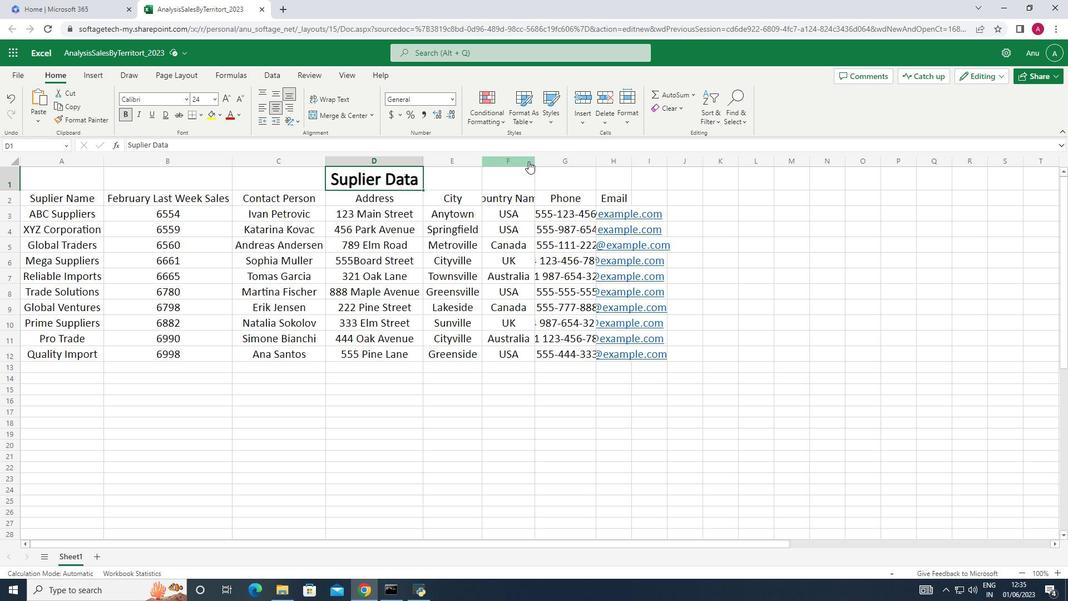 
Action: Mouse pressed left at (537, 161)
Screenshot: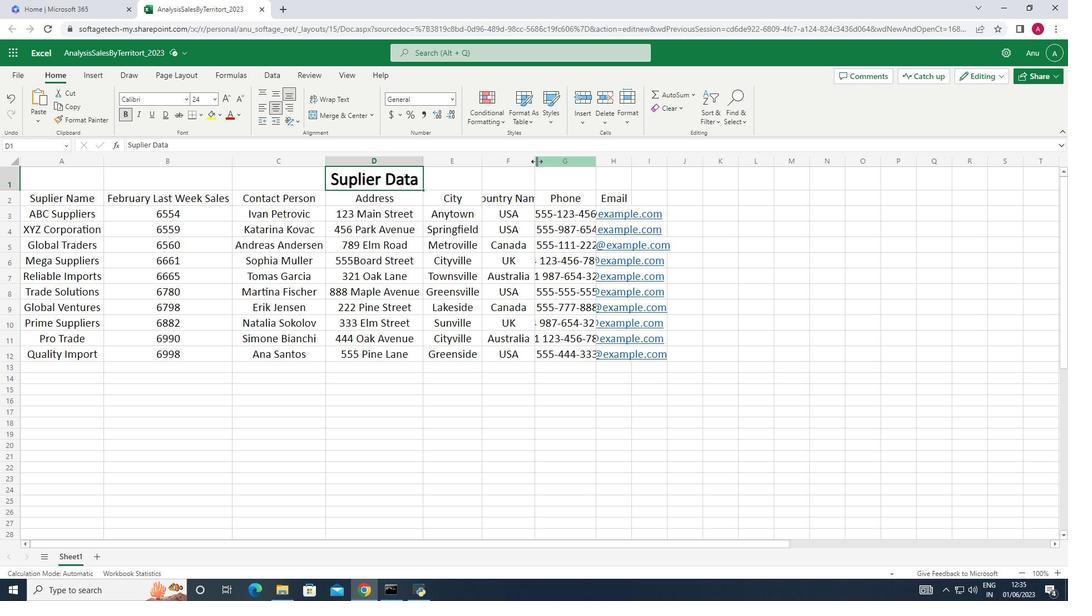 
Action: Mouse pressed left at (537, 161)
Screenshot: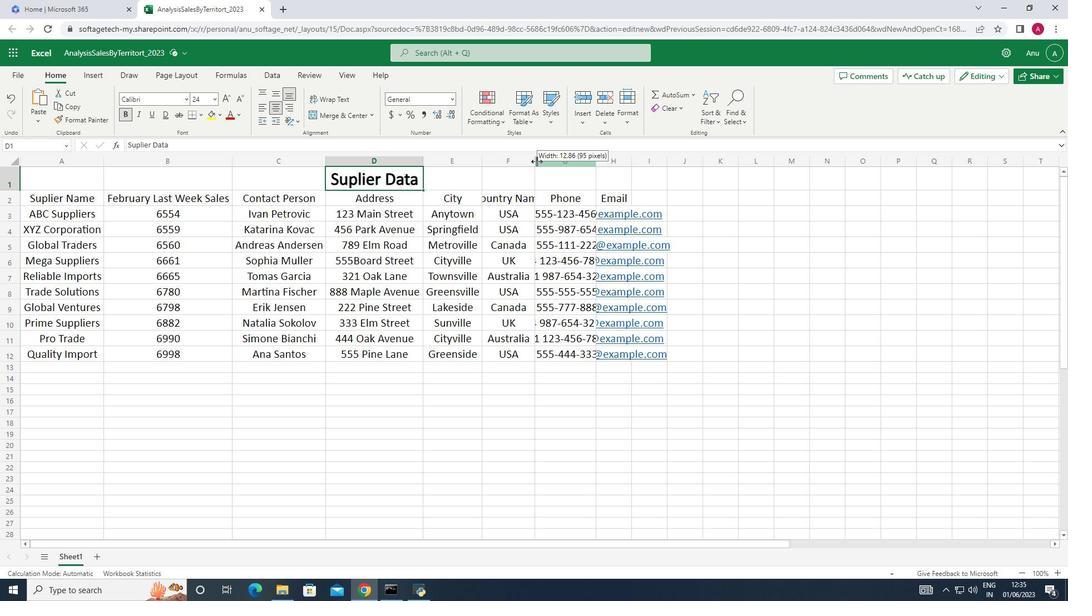 
Action: Mouse moved to (619, 159)
Screenshot: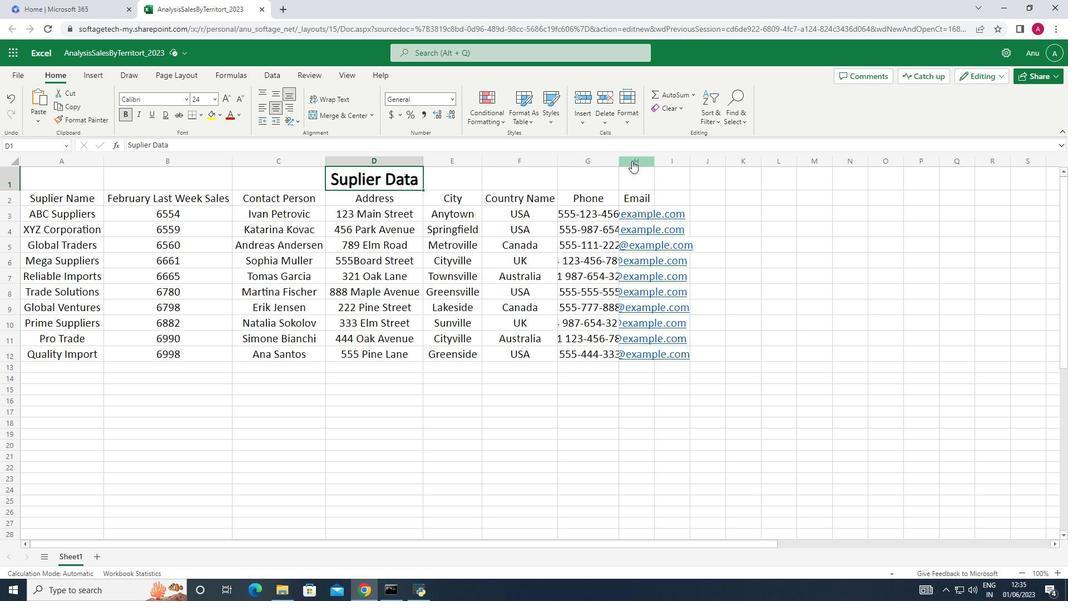
Action: Mouse pressed left at (619, 159)
Screenshot: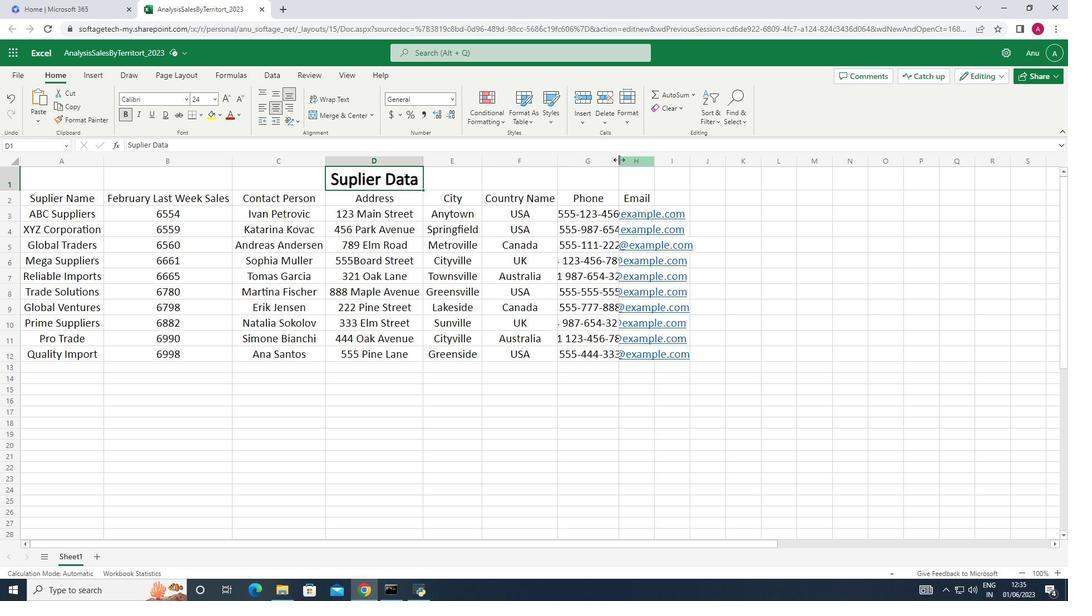 
Action: Mouse pressed left at (619, 159)
Screenshot: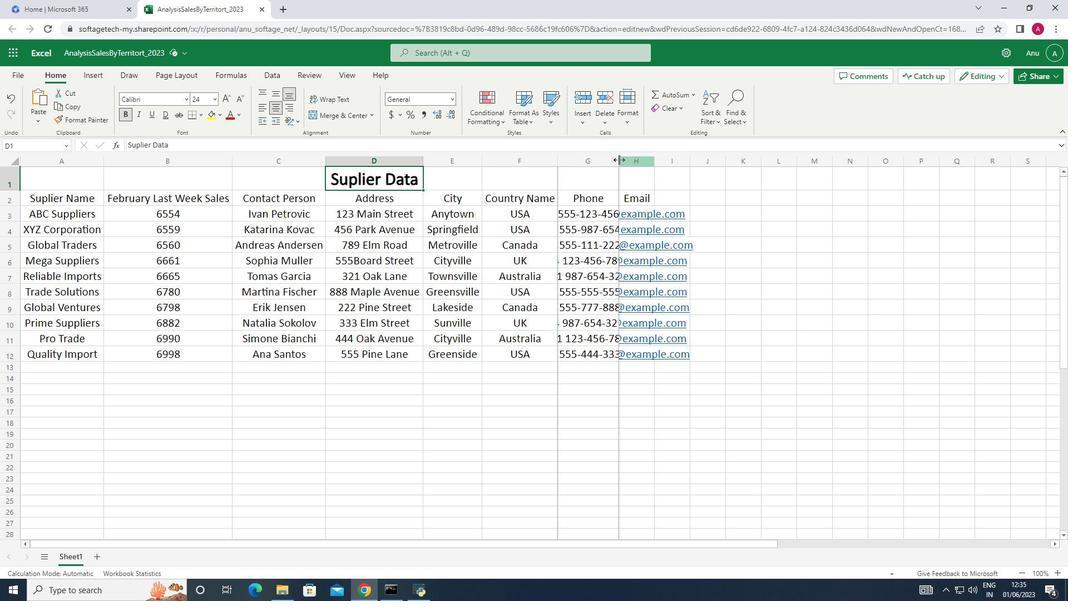 
Action: Mouse moved to (685, 158)
Screenshot: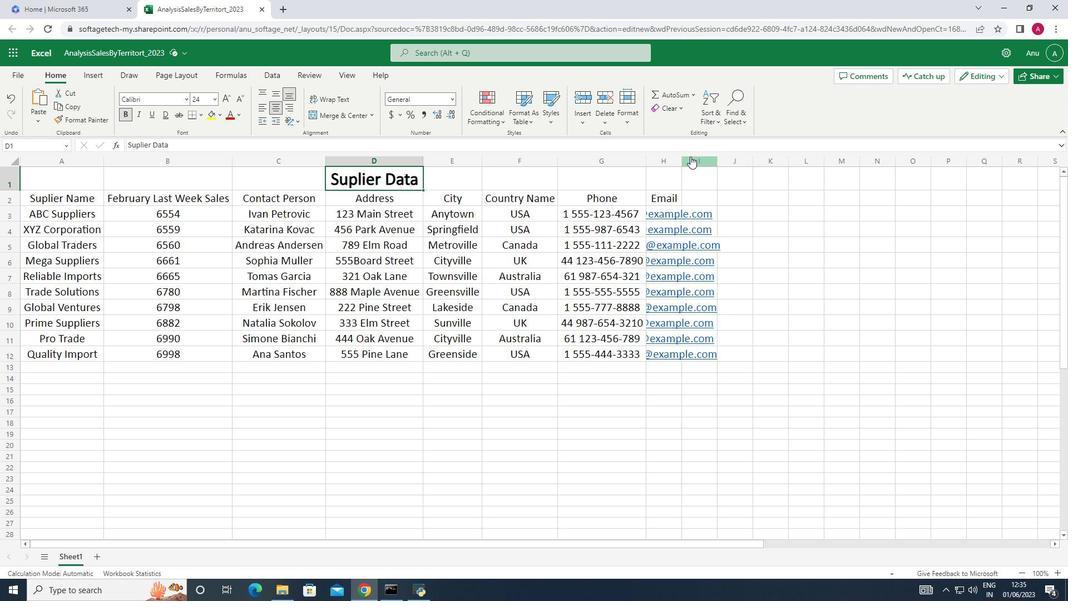 
Action: Mouse pressed left at (685, 158)
Screenshot: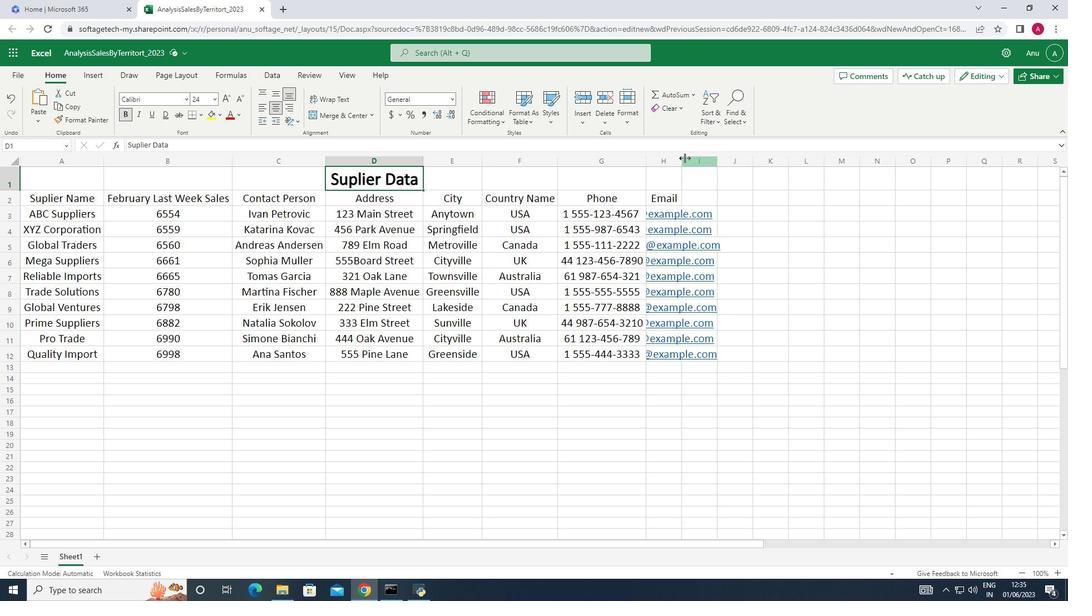 
Action: Mouse pressed left at (685, 158)
Screenshot: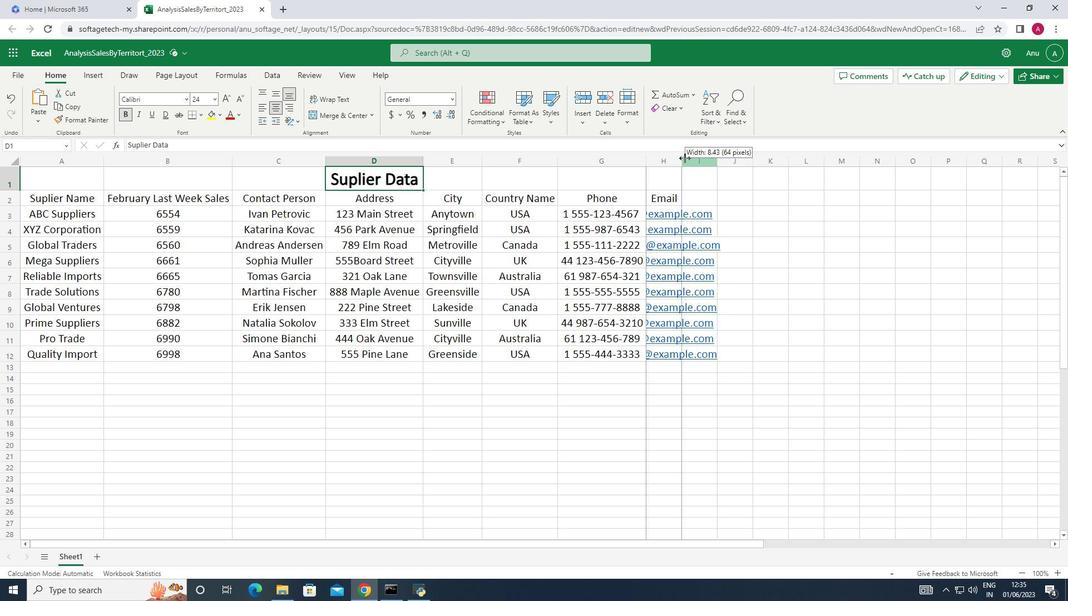 
Action: Mouse moved to (240, 378)
Screenshot: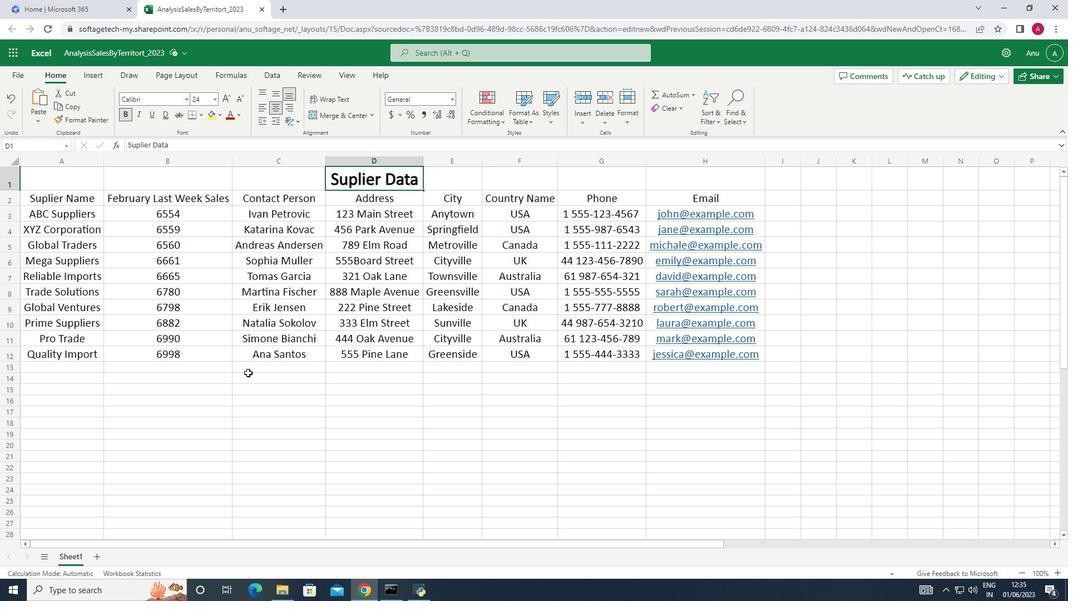 
Action: Mouse pressed left at (240, 378)
Screenshot: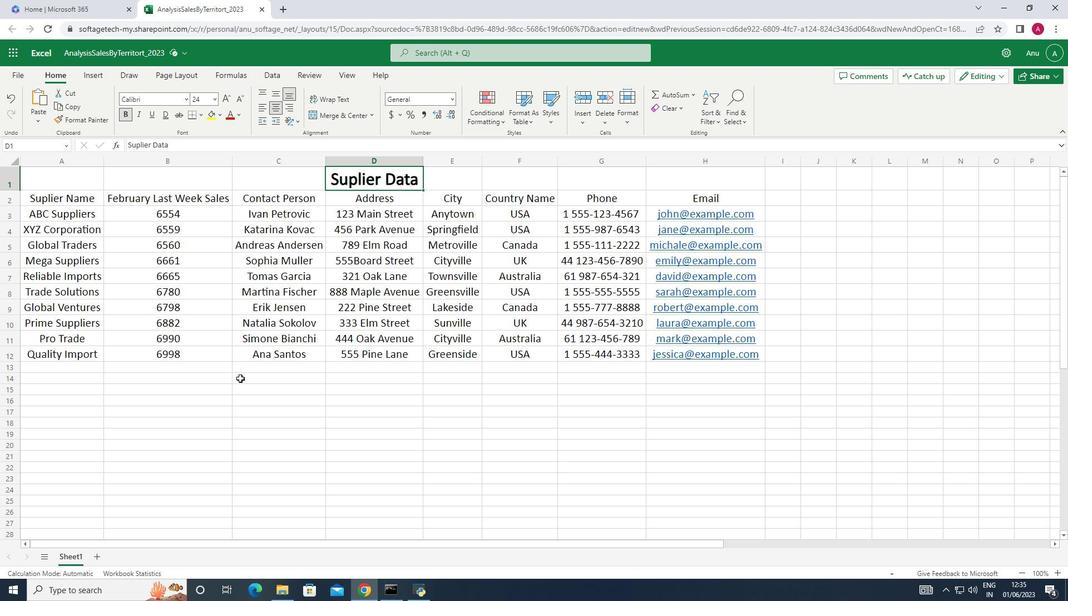
